 Task: Select the current location as San Jacinto Battleground State Historic Site, Texas, United States . Now zoom - , and verify the location . Hide zoom slider
Action: Mouse moved to (209, 58)
Screenshot: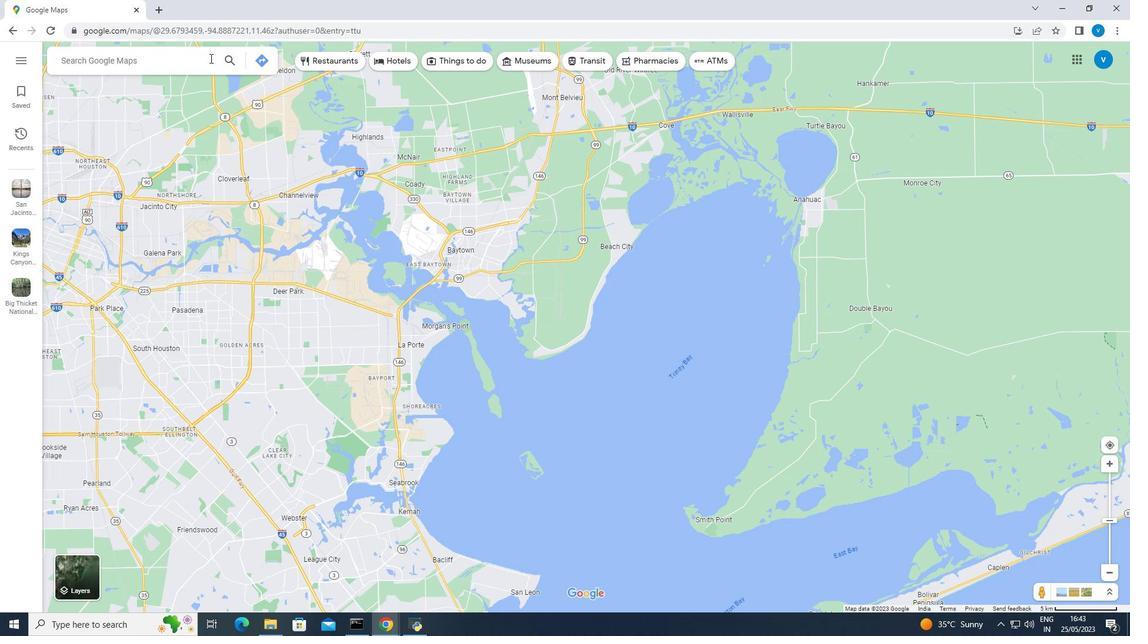 
Action: Mouse pressed left at (209, 58)
Screenshot: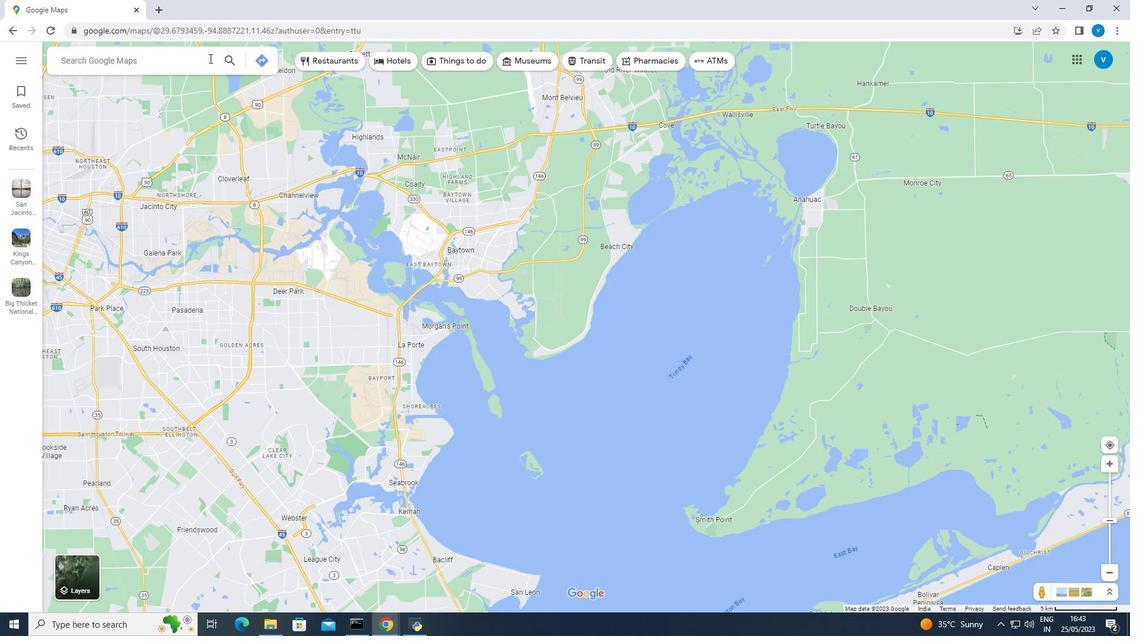 
Action: Key pressed <Key.shift>San<Key.space><Key.shift><Key.shift><Key.shift><Key.shift>Jacinto<Key.space><Key.shift><Key.shift>Battleground<Key.space><Key.shift><Key.shift>State<Key.space><Key.shift><Key.shift><Key.shift><Key.shift><Key.shift><Key.shift><Key.shift><Key.shift><Key.shift><Key.shift><Key.shift>Historic<Key.space><Key.shift>Site,<Key.space><Key.shift><Key.shift><Key.shift>Texas,<Key.space><Key.shift>United<Key.space><Key.shift><Key.shift><Key.shift><Key.shift><Key.shift>States<Key.enter>
Screenshot: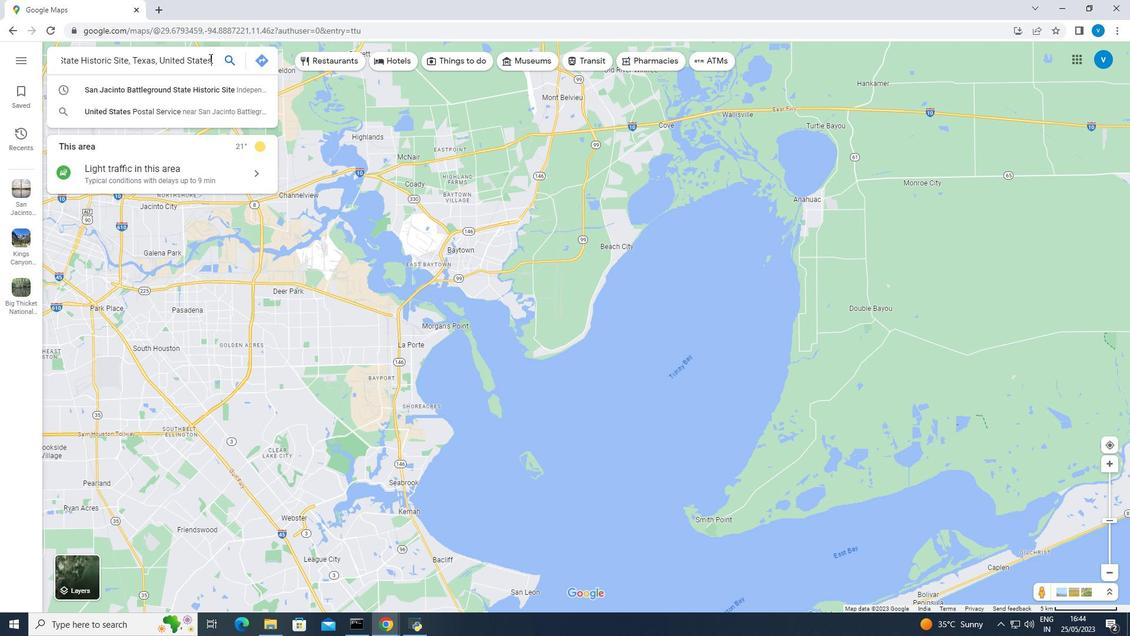 
Action: Mouse moved to (472, 257)
Screenshot: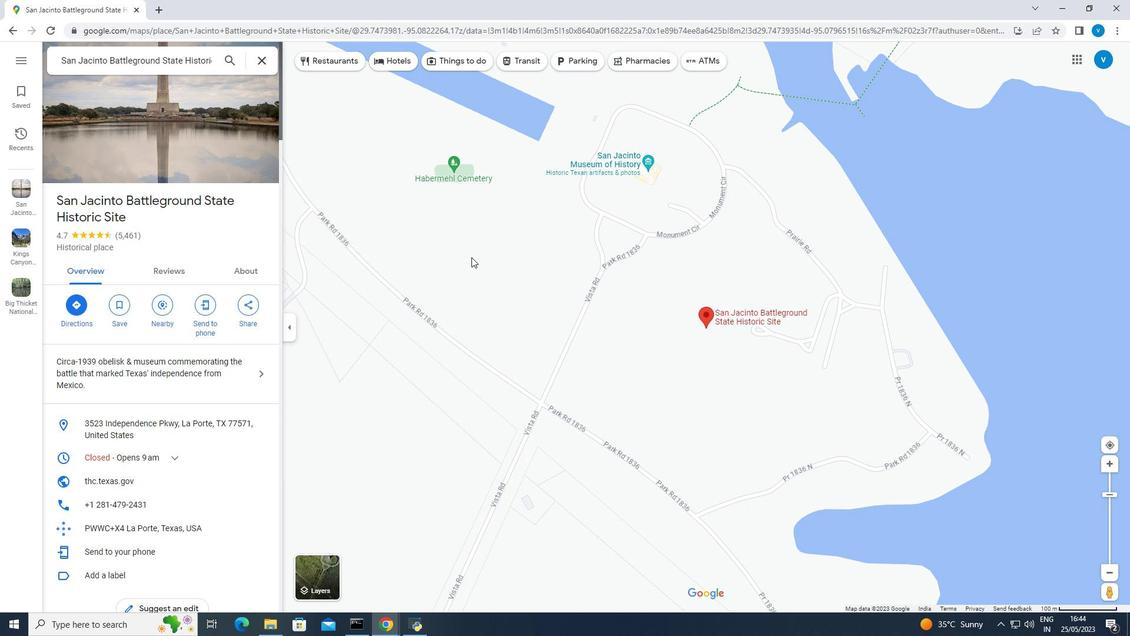 
Action: Mouse scrolled (472, 257) with delta (0, 0)
Screenshot: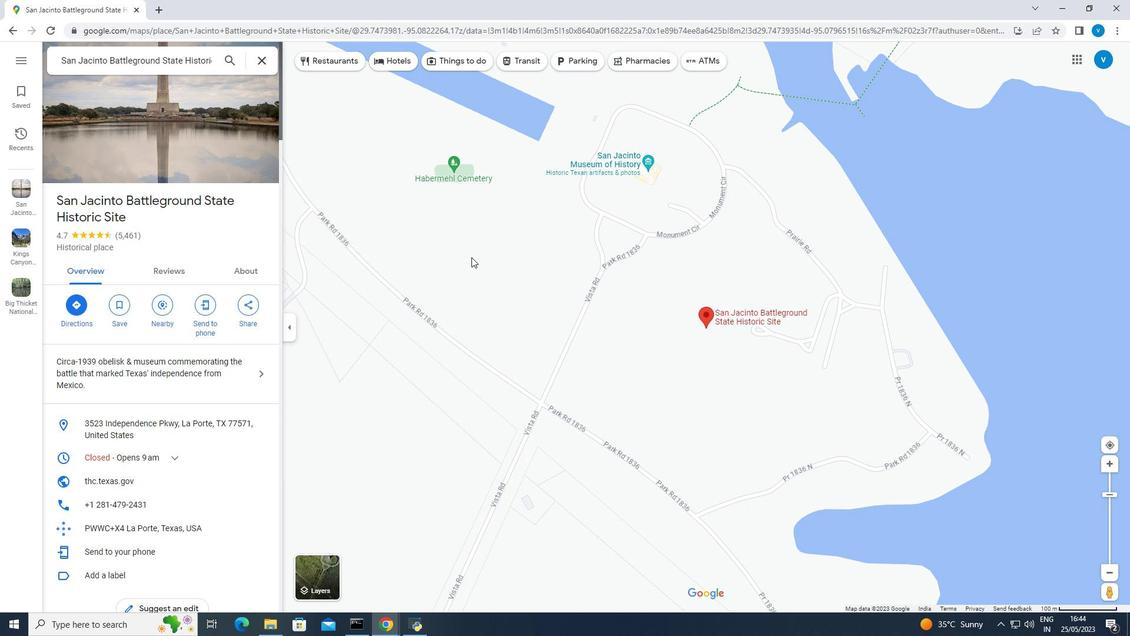 
Action: Mouse moved to (472, 258)
Screenshot: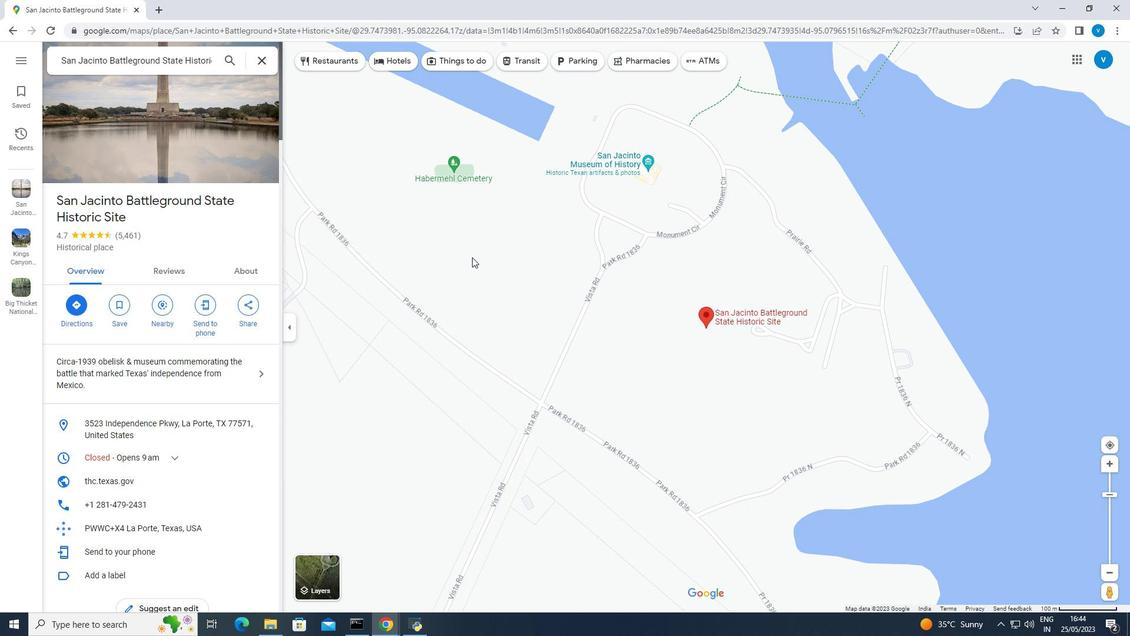 
Action: Mouse scrolled (472, 257) with delta (0, 0)
Screenshot: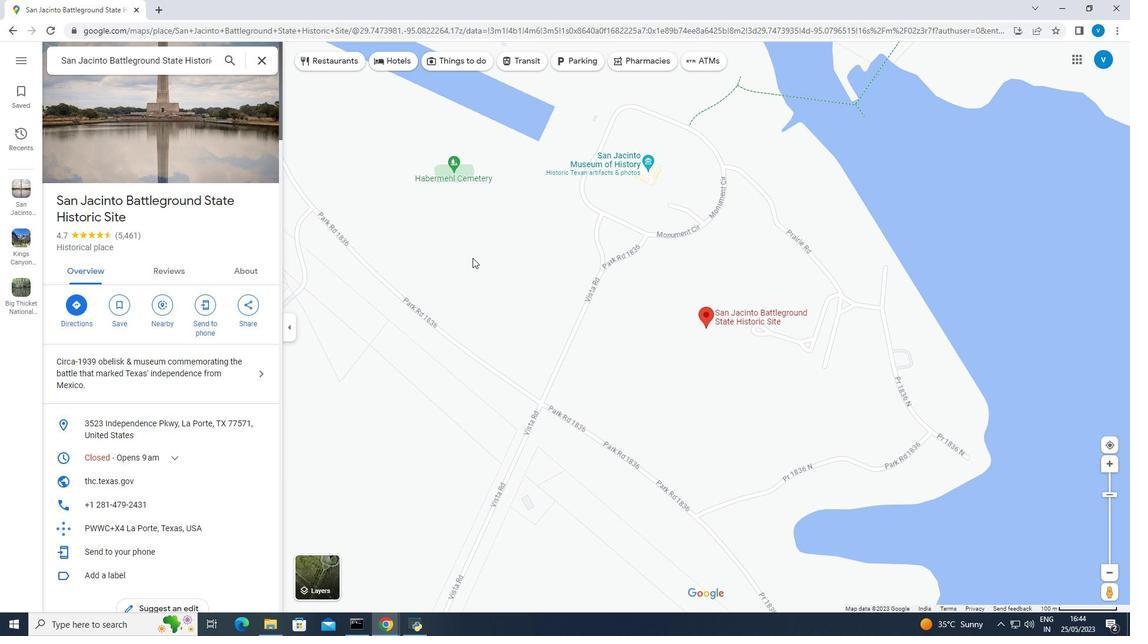 
Action: Mouse moved to (473, 258)
Screenshot: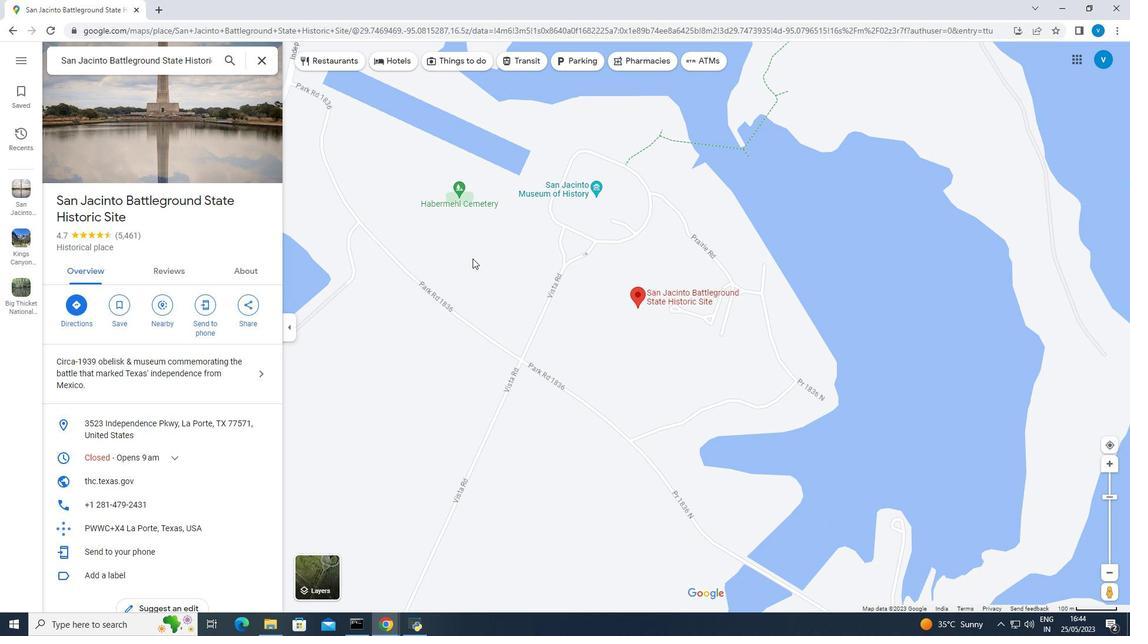 
Action: Mouse scrolled (473, 257) with delta (0, 0)
Screenshot: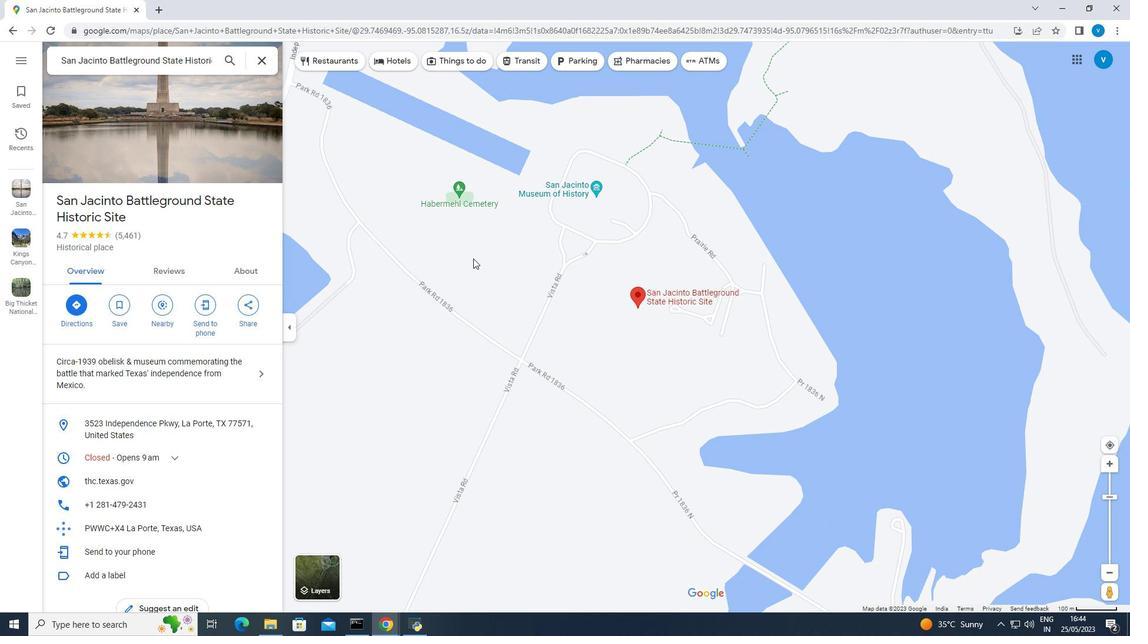 
Action: Mouse scrolled (473, 257) with delta (0, 0)
Screenshot: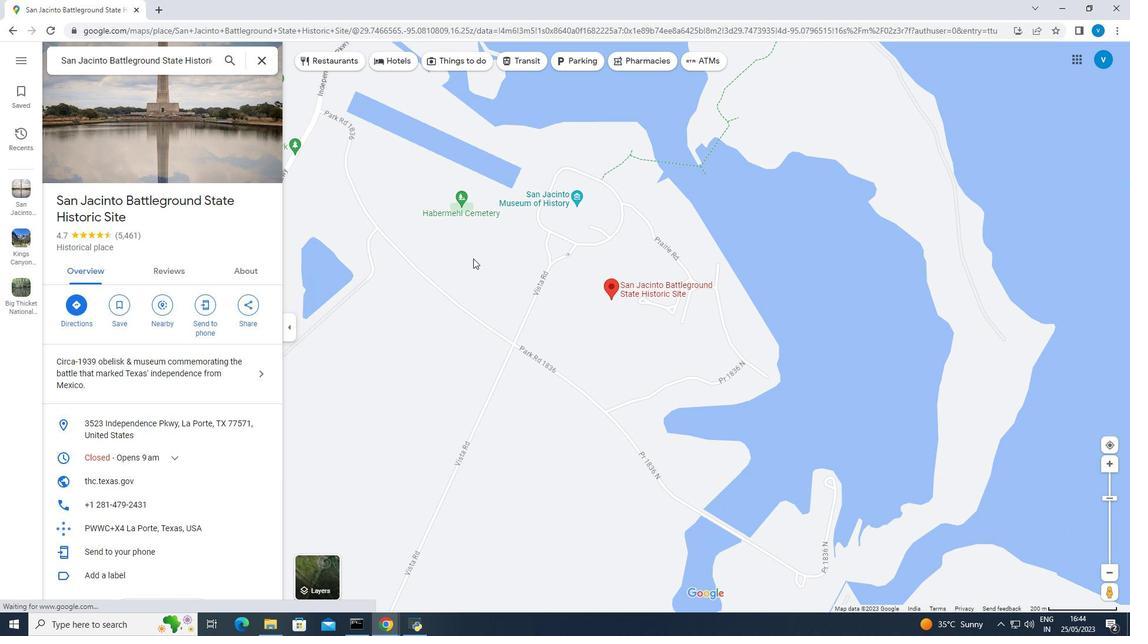 
Action: Mouse moved to (473, 259)
Screenshot: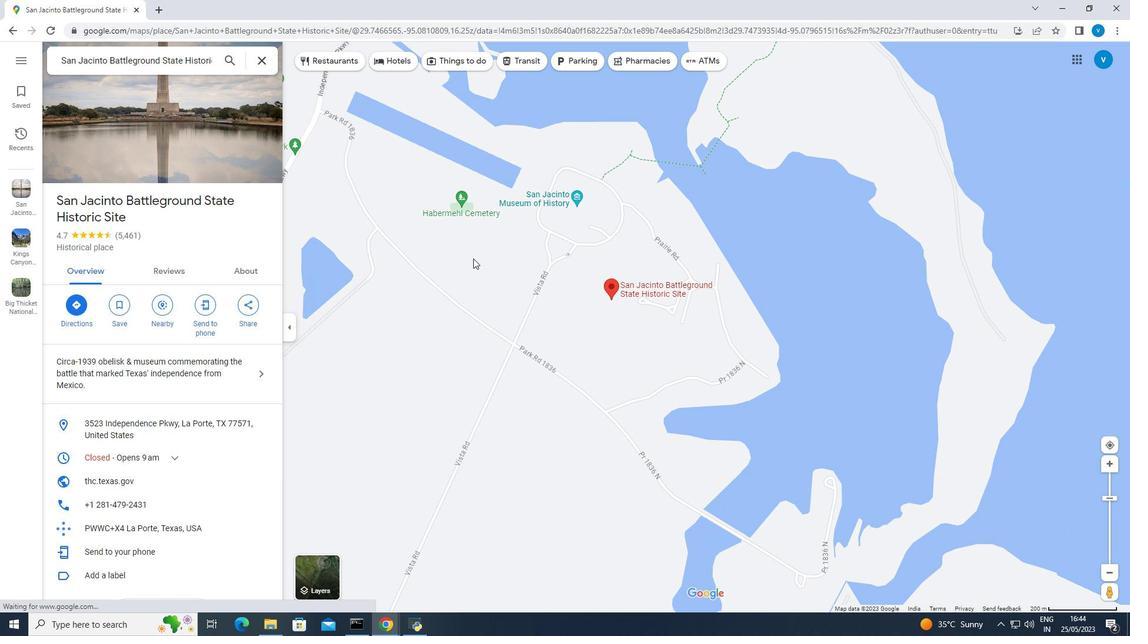 
Action: Mouse scrolled (473, 258) with delta (0, 0)
Screenshot: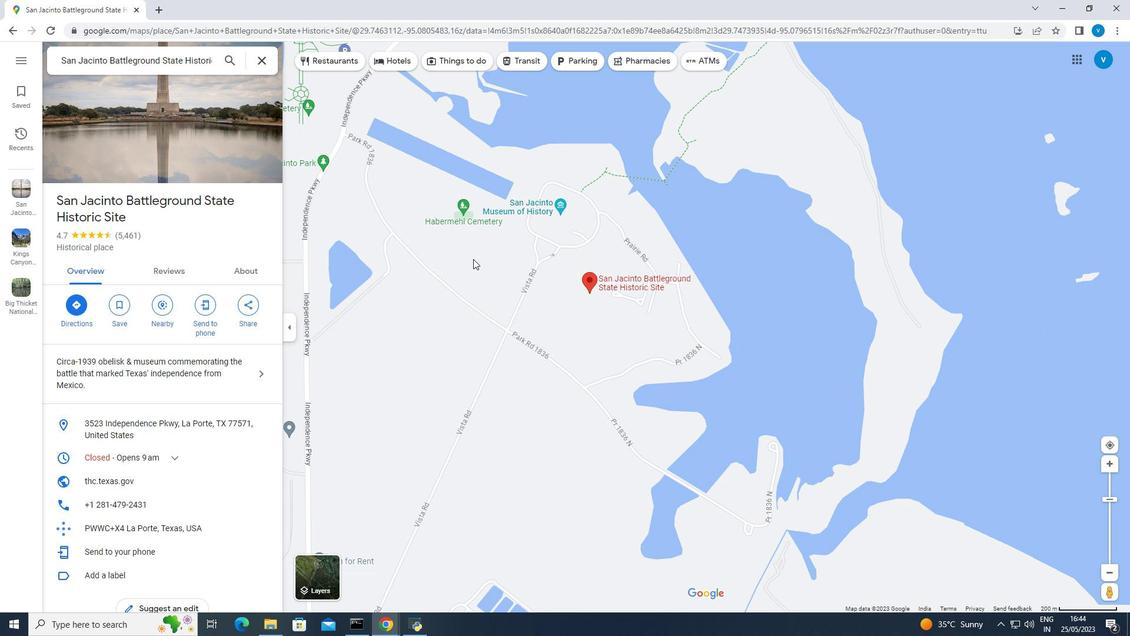 
Action: Mouse moved to (473, 260)
Screenshot: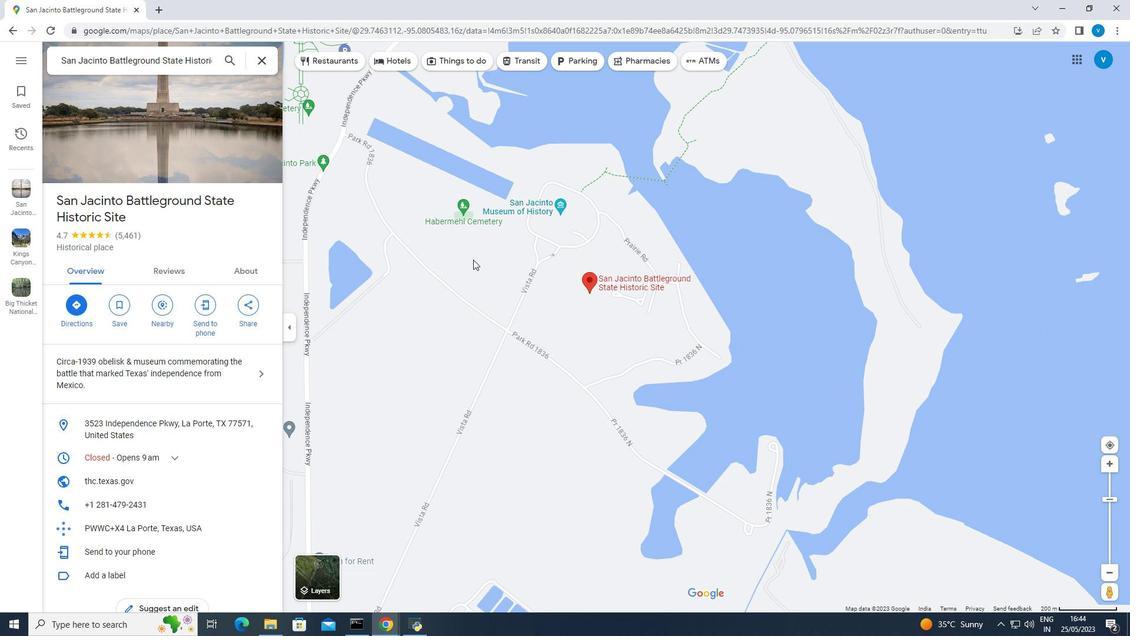 
Action: Mouse scrolled (473, 259) with delta (0, 0)
Screenshot: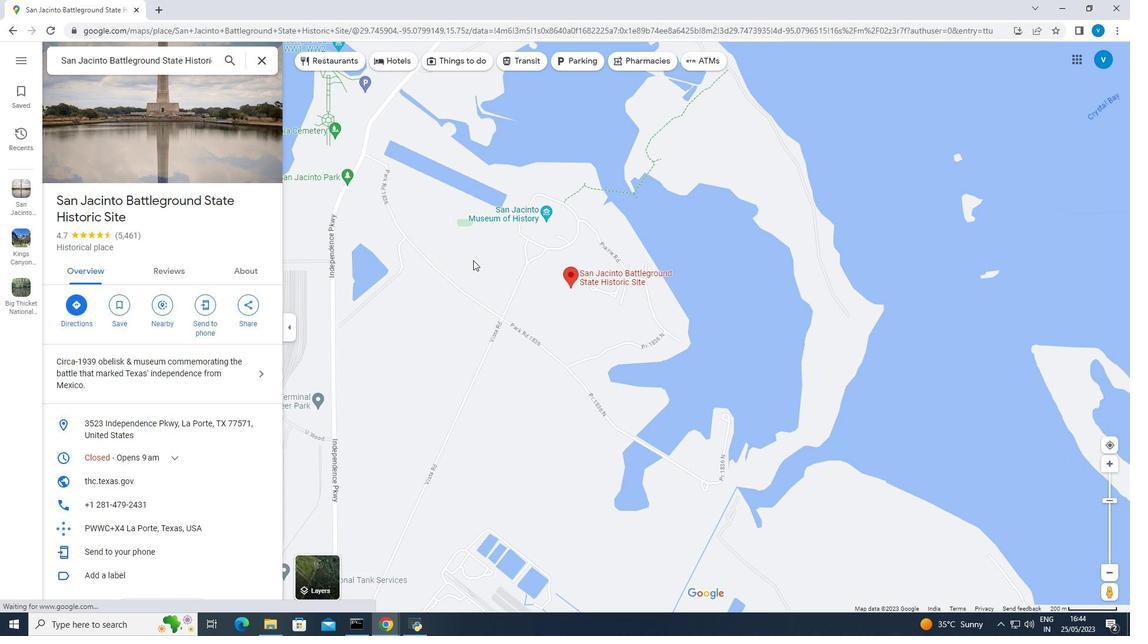 
Action: Mouse moved to (473, 260)
Screenshot: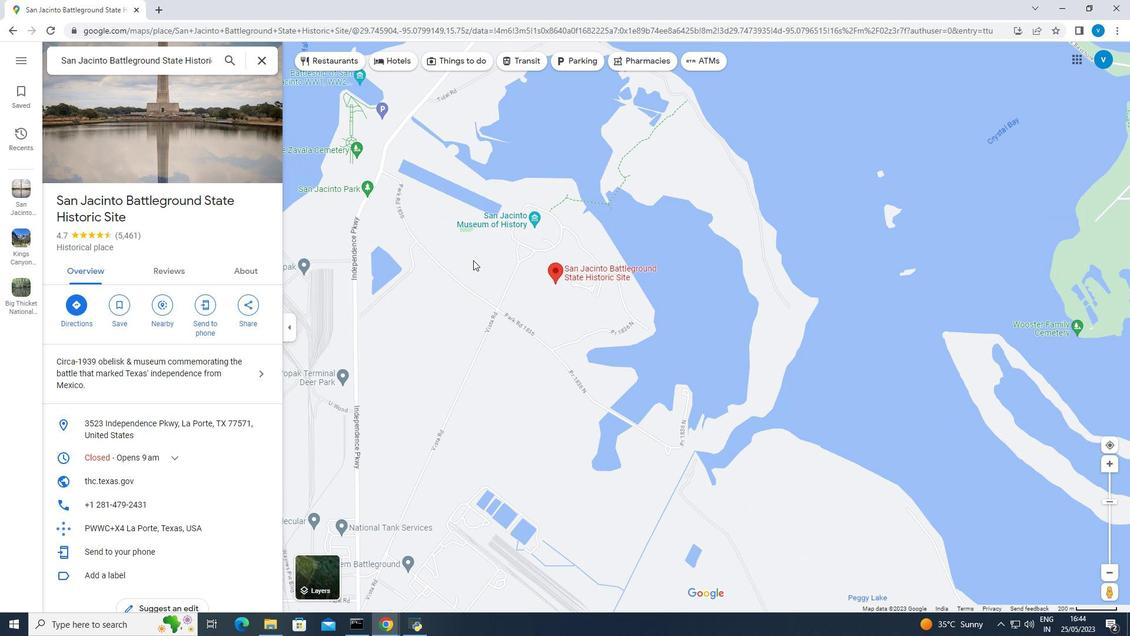 
Action: Mouse scrolled (473, 259) with delta (0, 0)
Screenshot: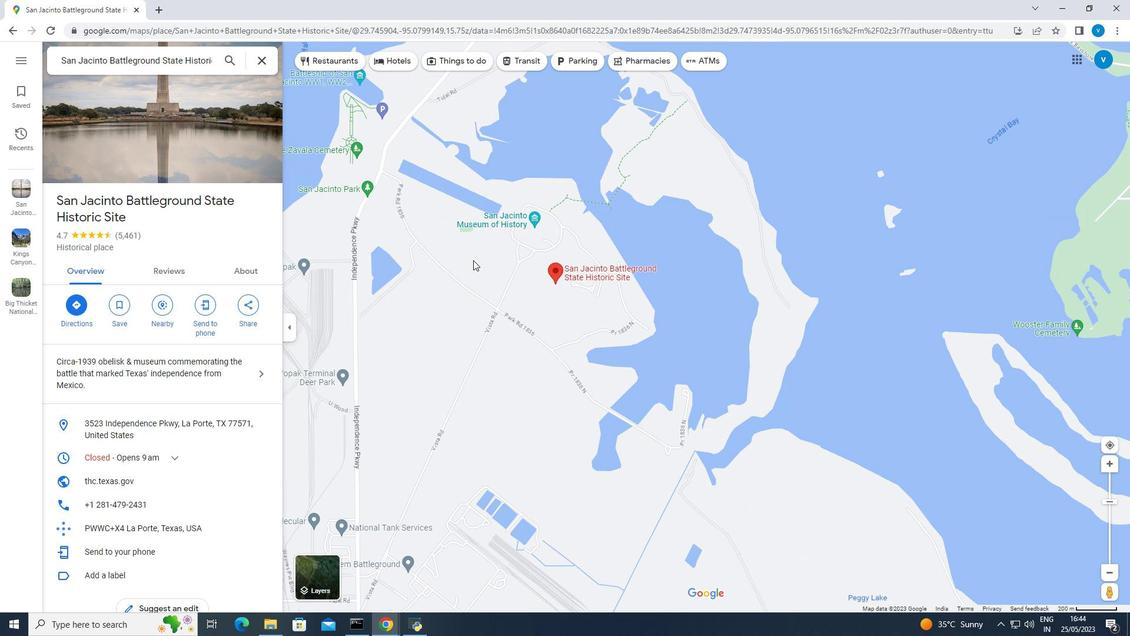 
Action: Mouse scrolled (473, 259) with delta (0, 0)
Screenshot: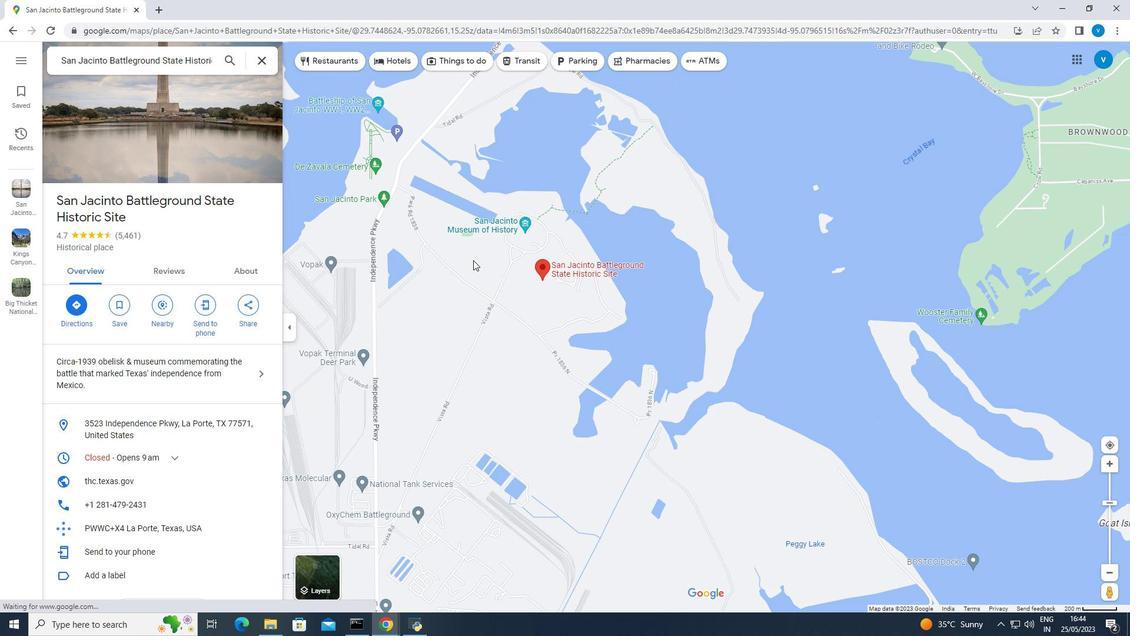
Action: Mouse moved to (605, 304)
Screenshot: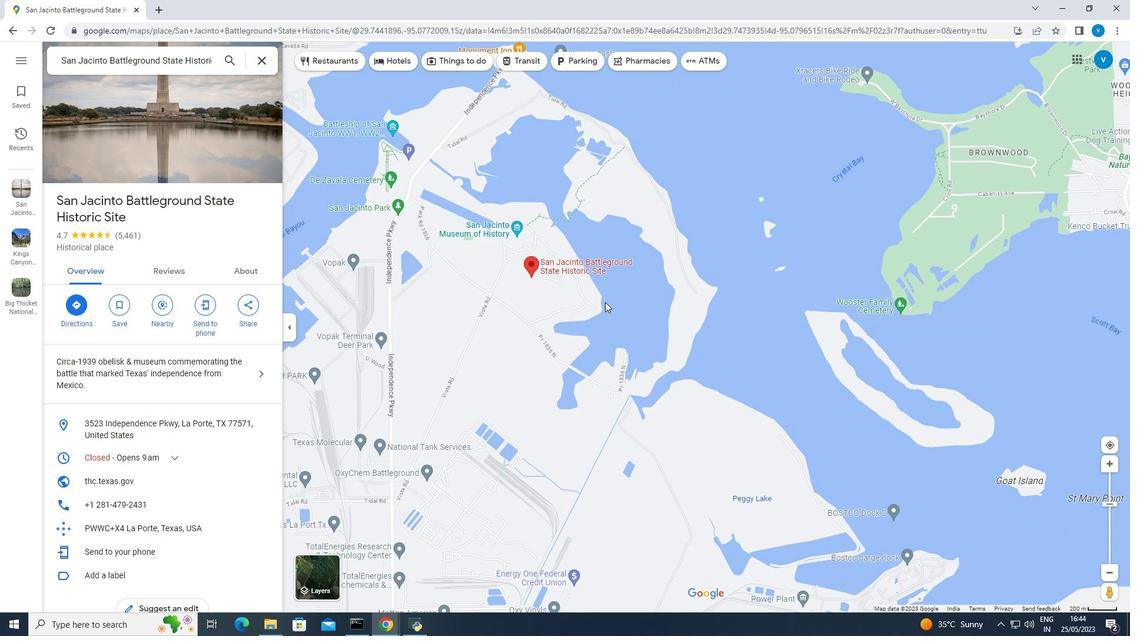 
Action: Mouse scrolled (605, 303) with delta (0, 0)
Screenshot: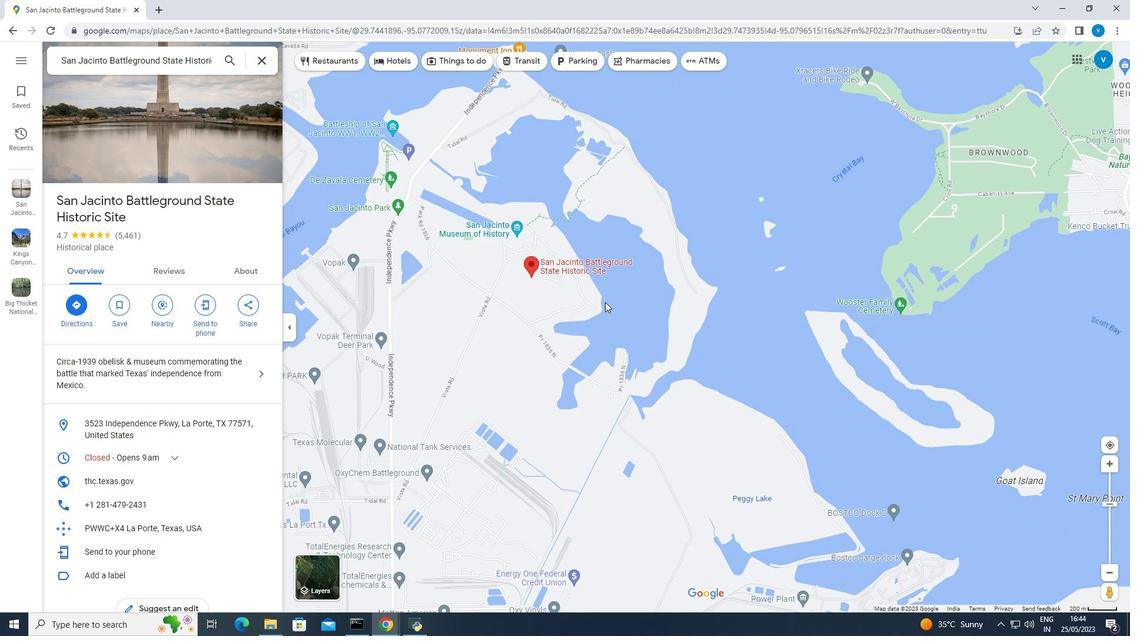 
Action: Mouse moved to (606, 305)
Screenshot: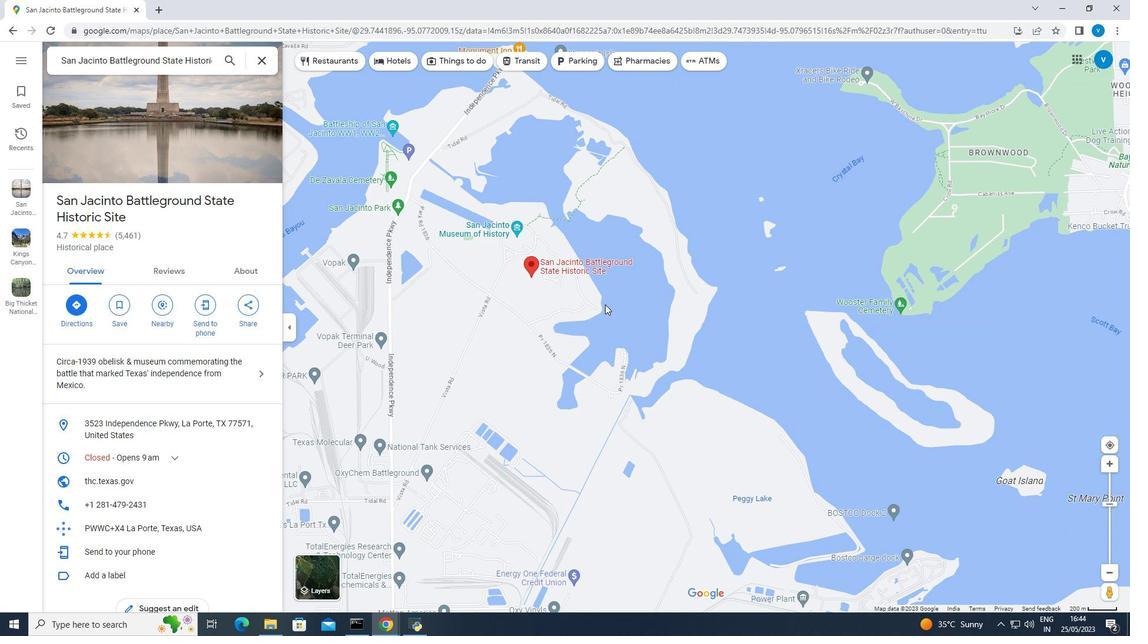 
Action: Mouse scrolled (606, 305) with delta (0, 0)
Screenshot: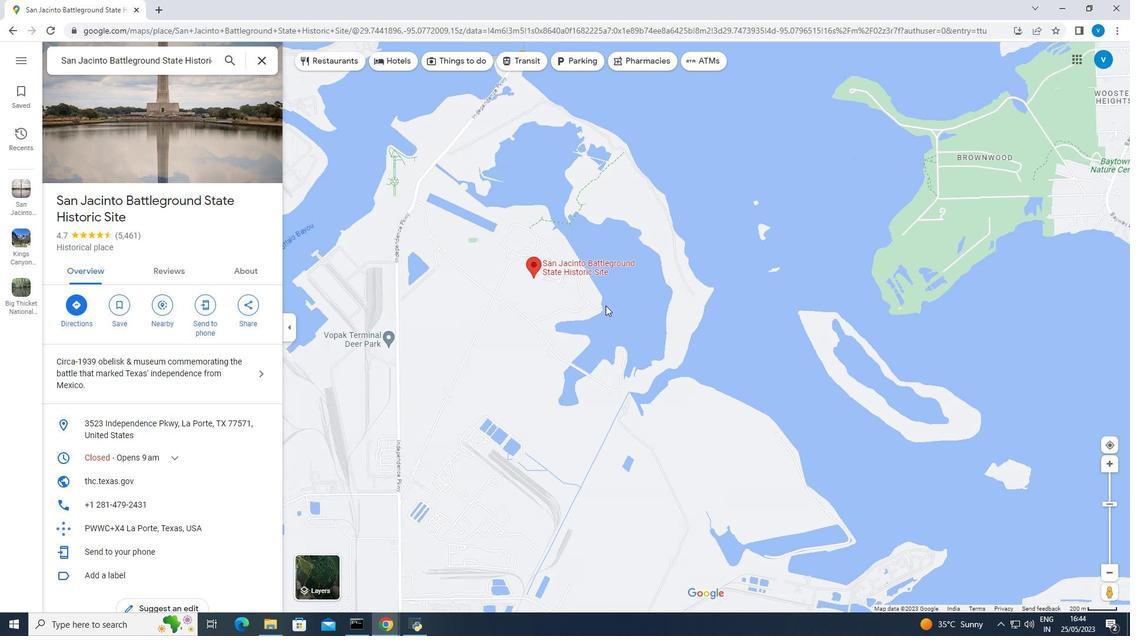 
Action: Mouse moved to (606, 306)
Screenshot: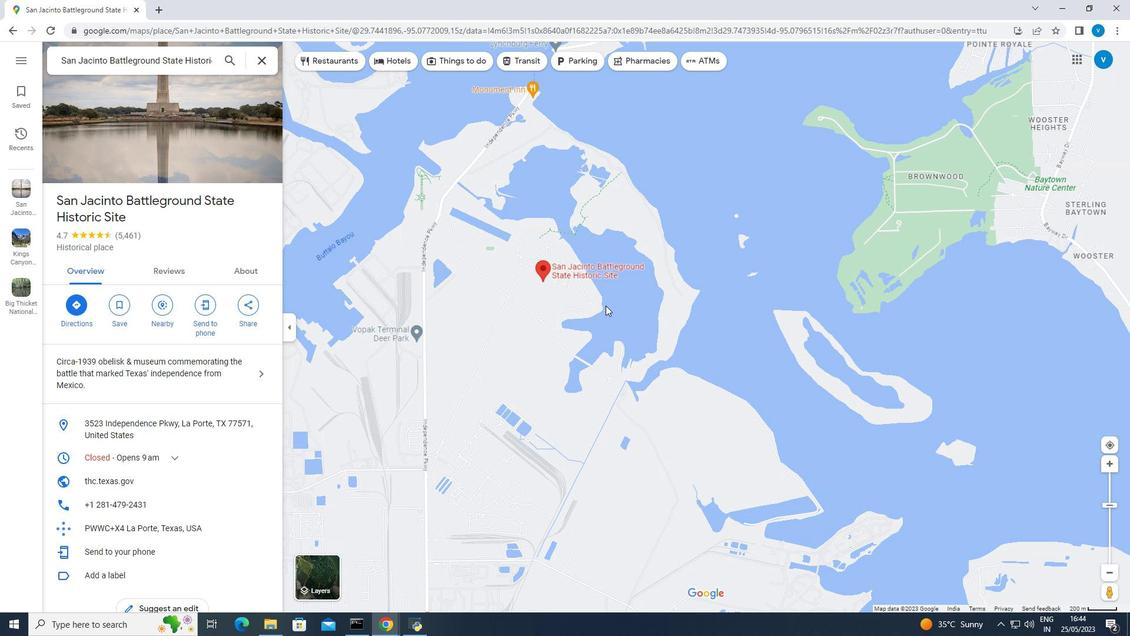 
Action: Mouse scrolled (606, 305) with delta (0, 0)
Screenshot: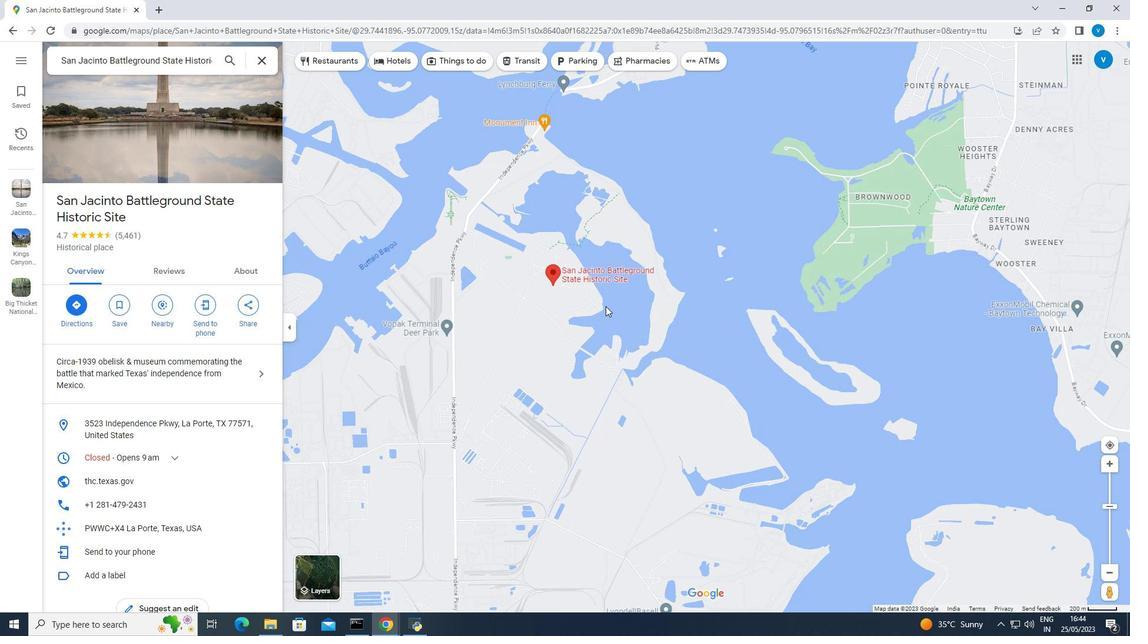 
Action: Mouse moved to (1108, 568)
Screenshot: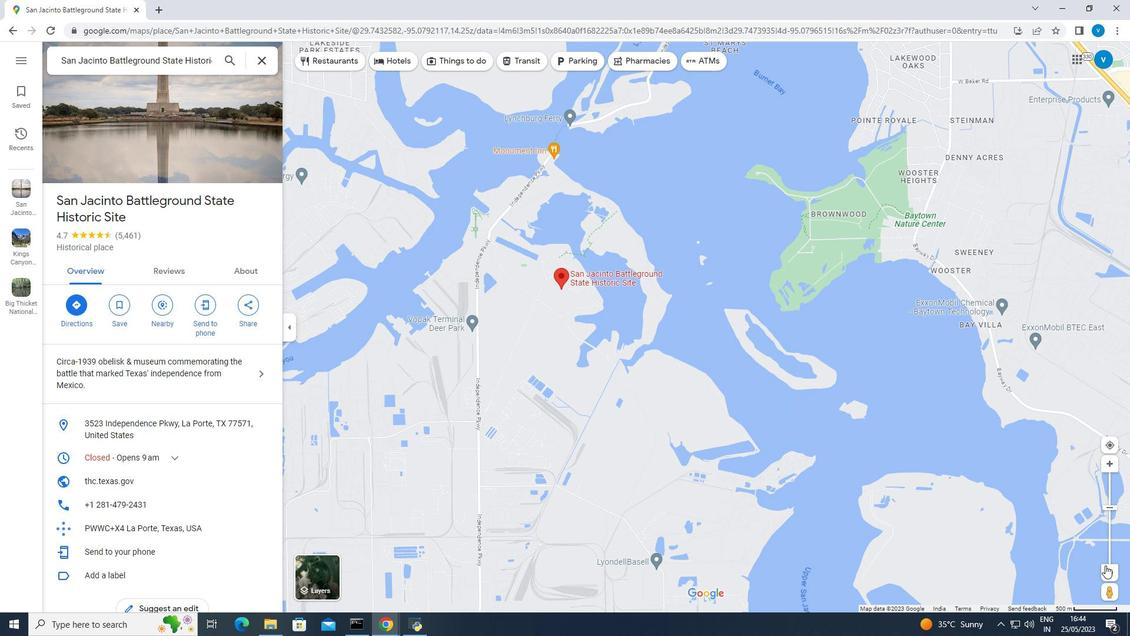 
Action: Mouse pressed left at (1108, 568)
Screenshot: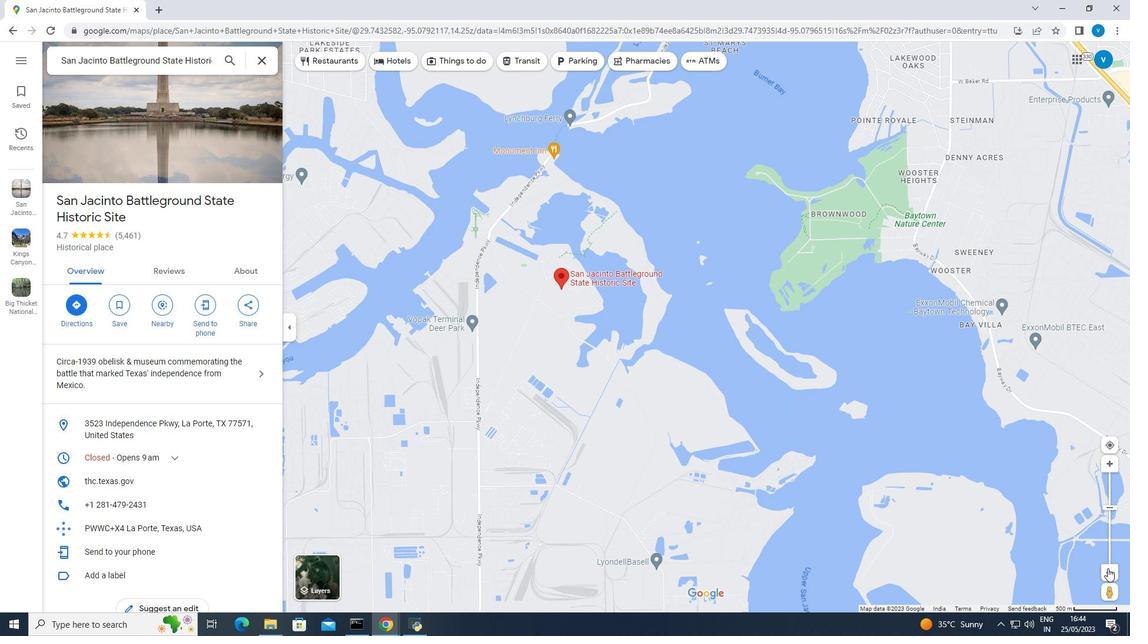 
Action: Mouse pressed left at (1108, 568)
Screenshot: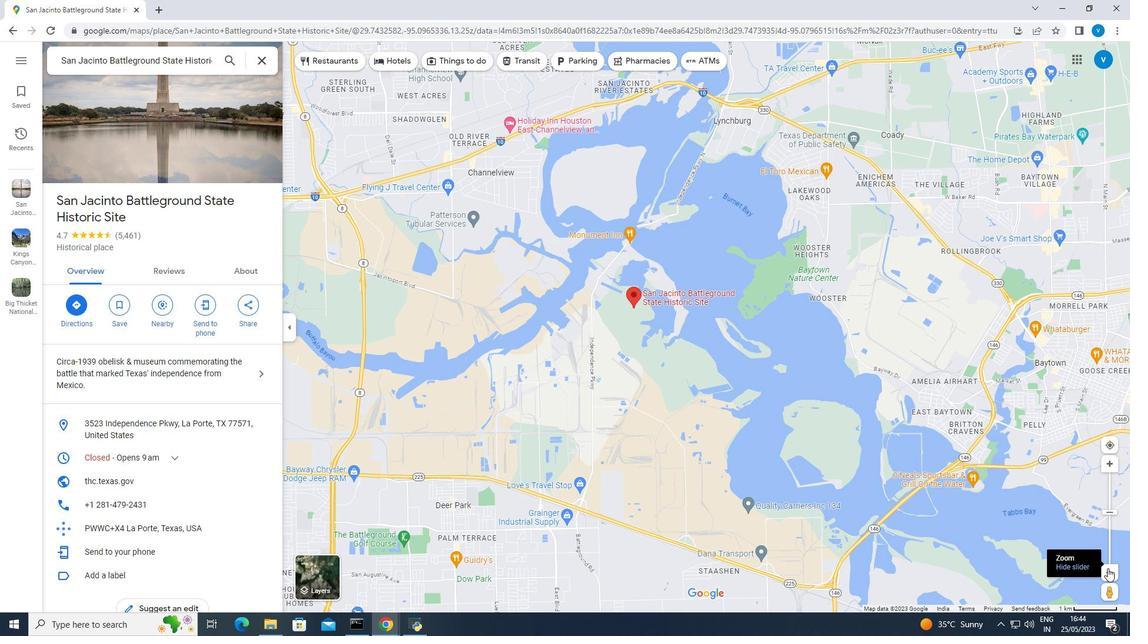 
Action: Mouse pressed left at (1108, 568)
Screenshot: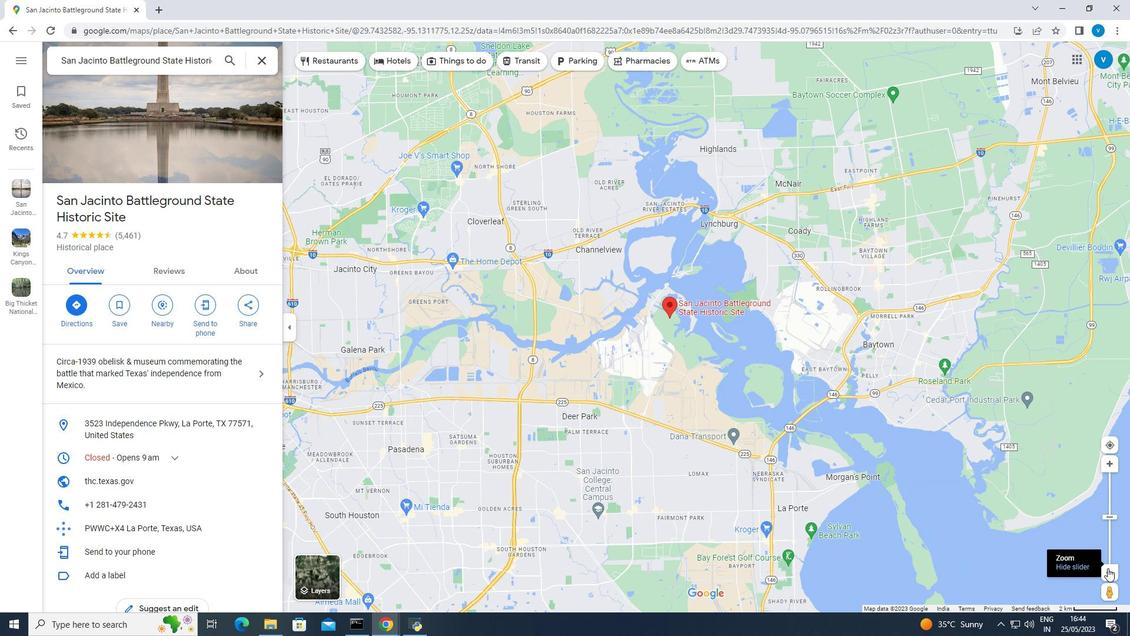 
Action: Mouse moved to (692, 311)
Screenshot: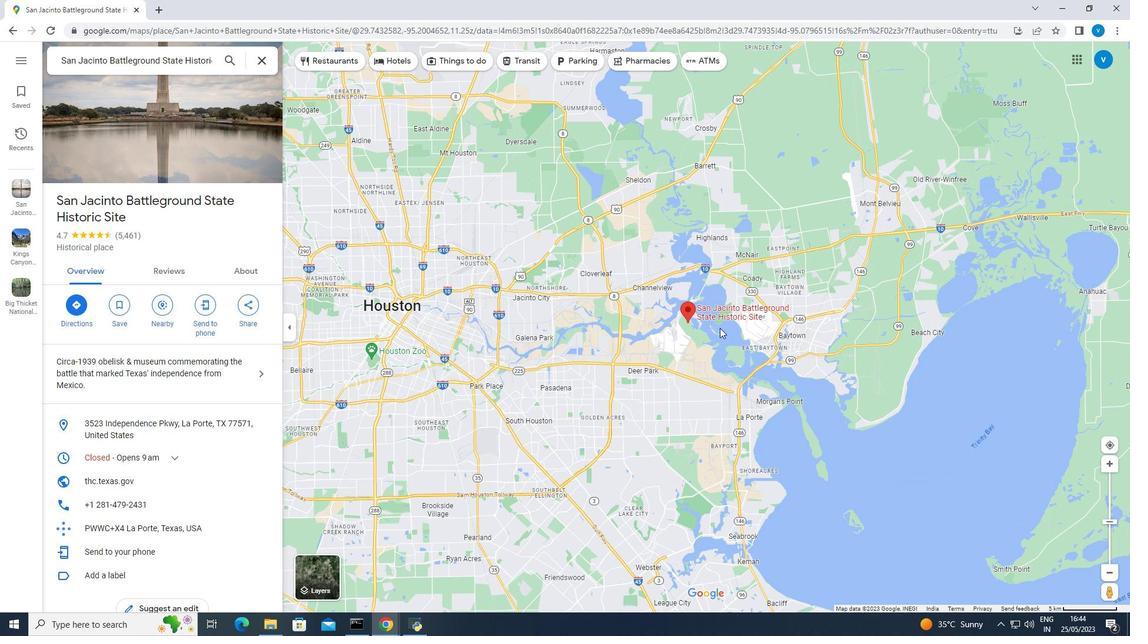 
Action: Mouse pressed left at (692, 311)
Screenshot: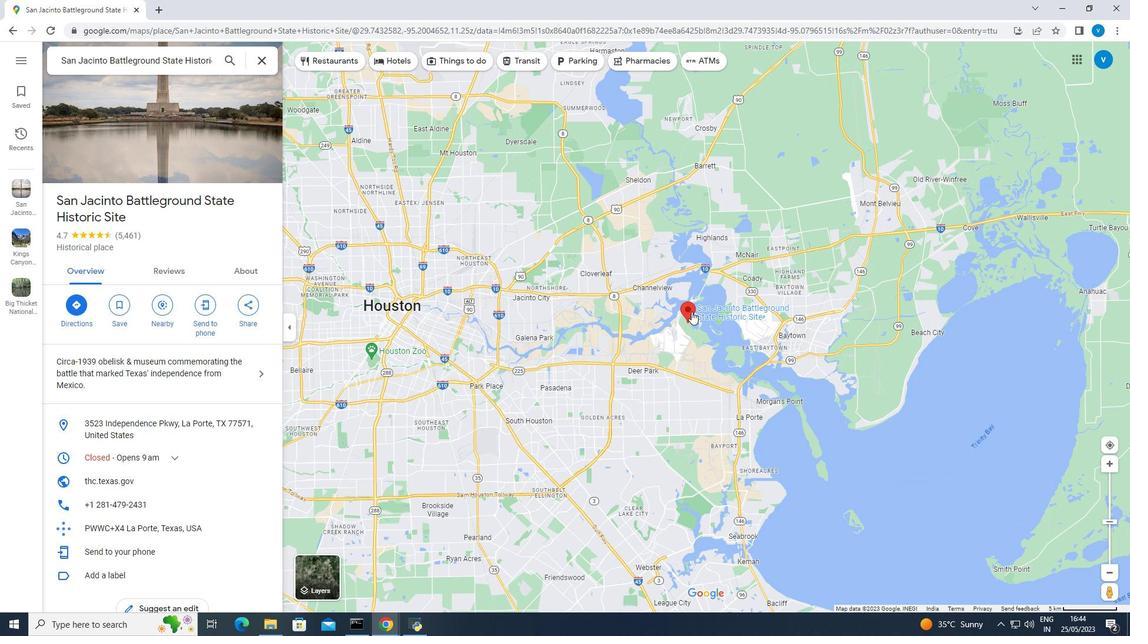 
Action: Mouse pressed left at (692, 311)
Screenshot: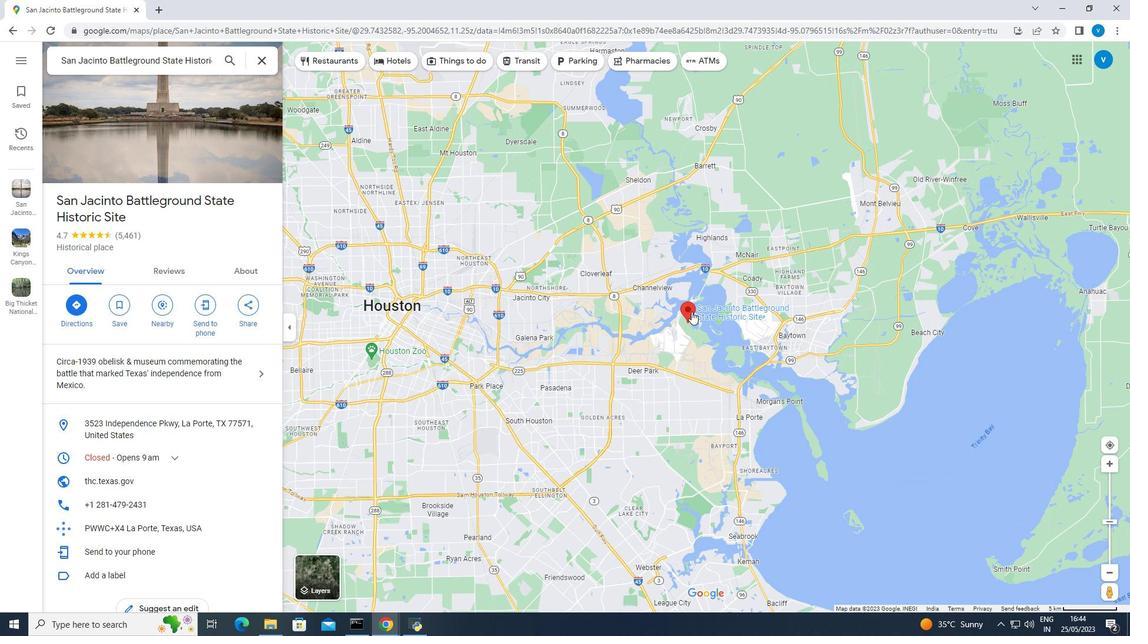 
Action: Mouse moved to (196, 132)
Screenshot: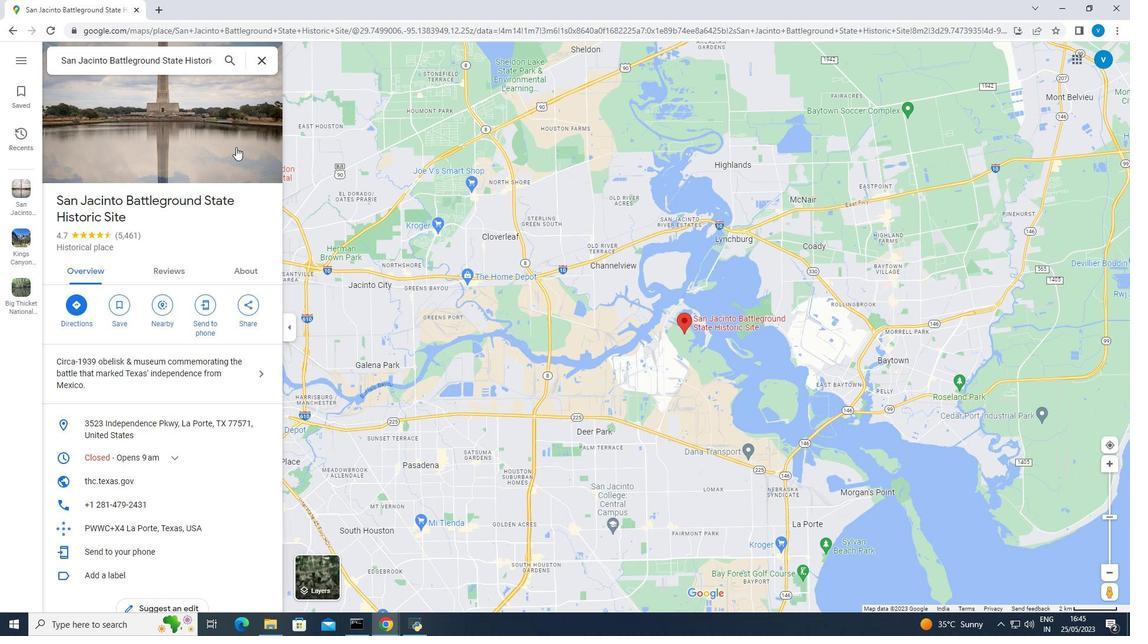 
Action: Mouse pressed left at (196, 132)
Screenshot: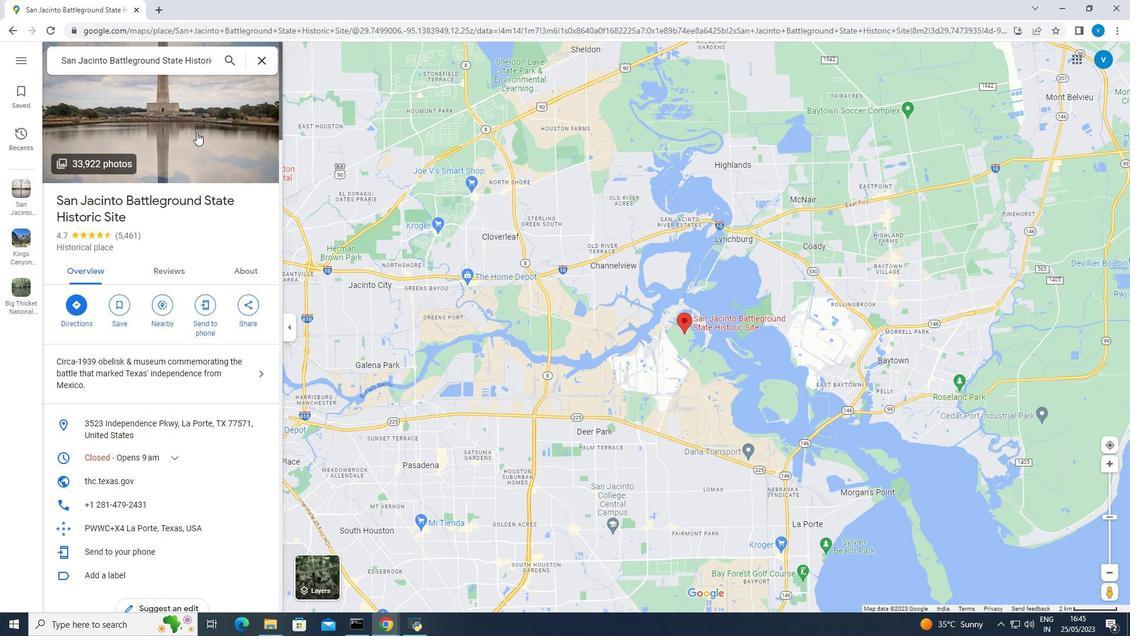 
Action: Mouse pressed left at (196, 132)
Screenshot: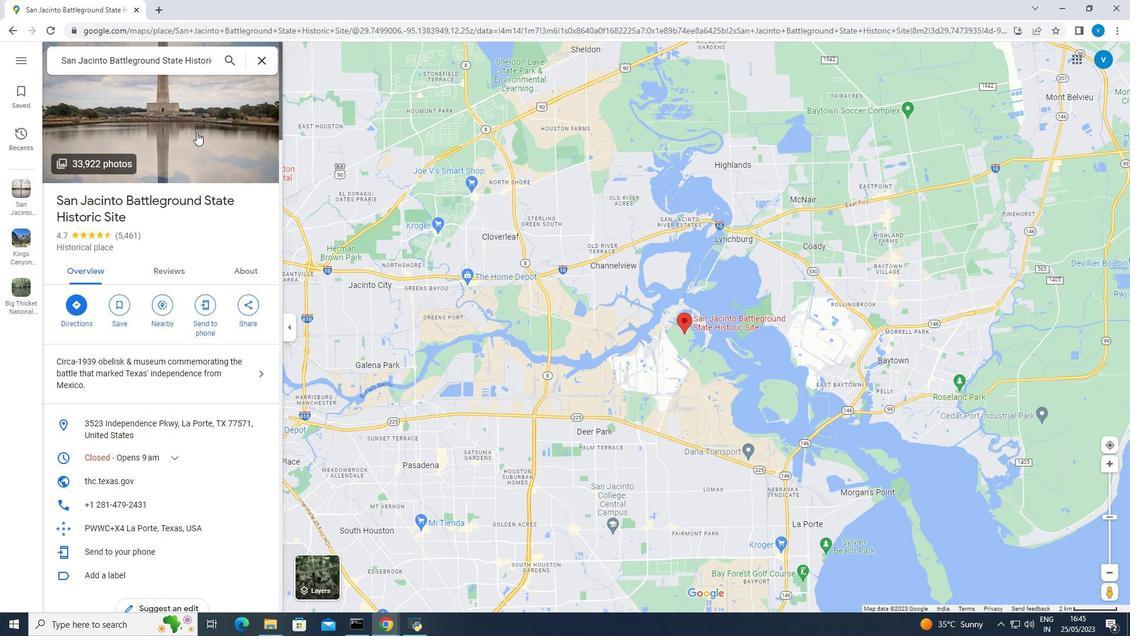 
Action: Mouse moved to (728, 524)
Screenshot: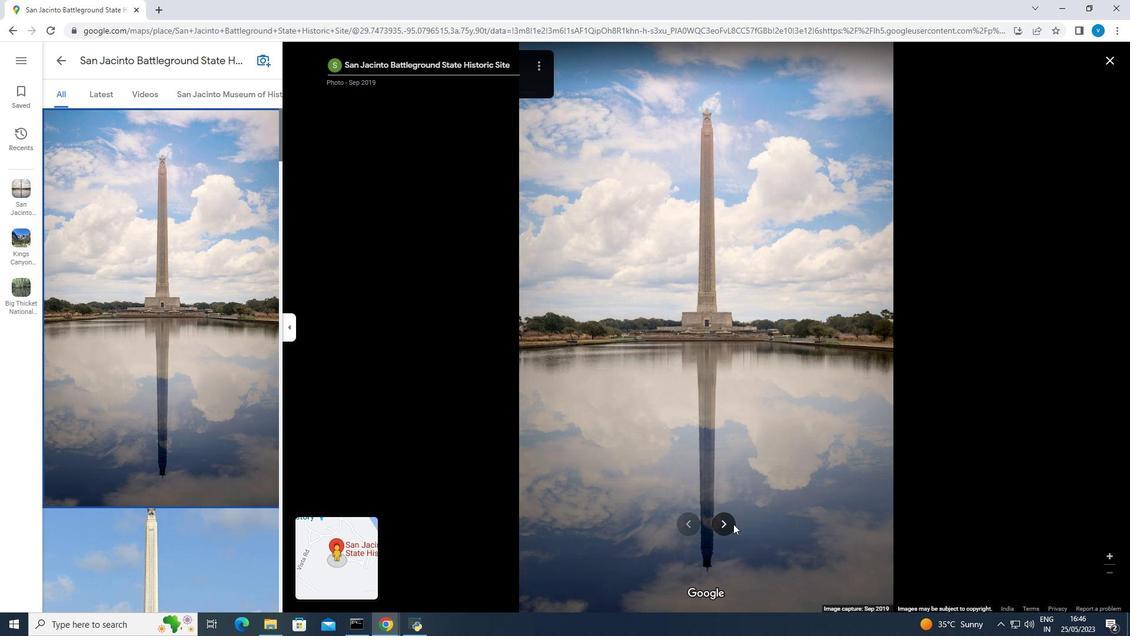 
Action: Mouse pressed left at (728, 524)
Screenshot: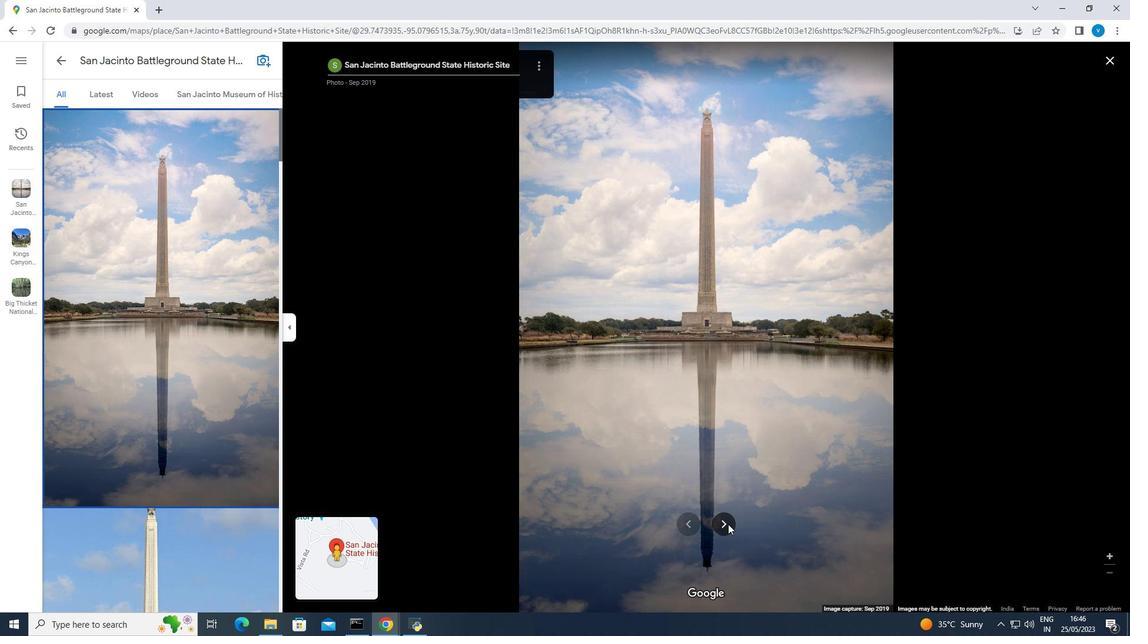 
Action: Mouse pressed left at (728, 524)
Screenshot: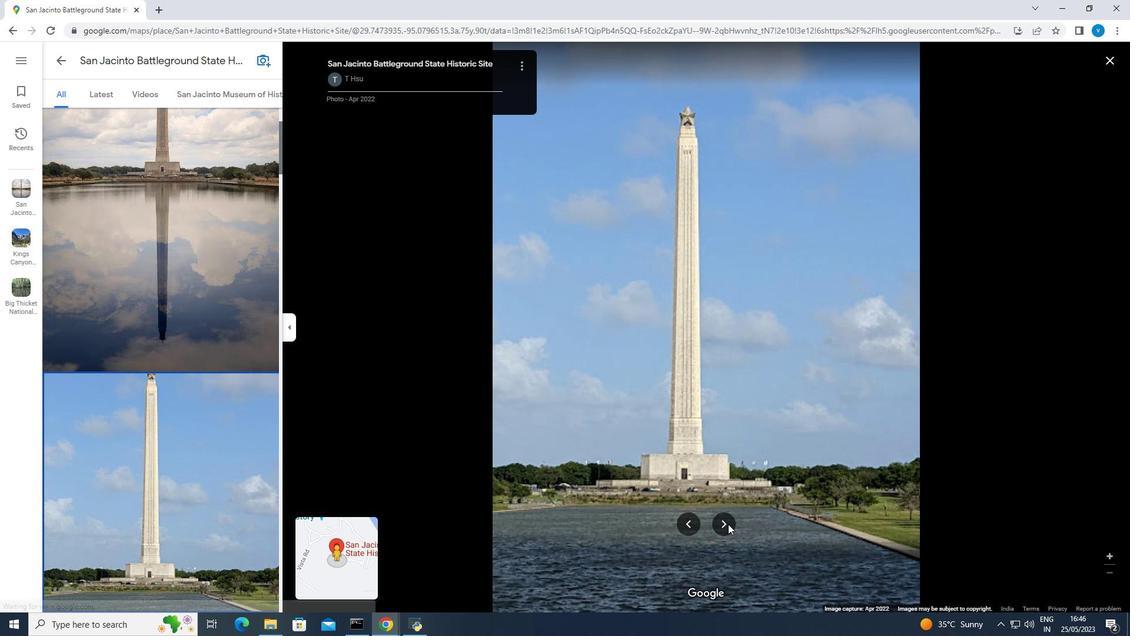 
Action: Mouse pressed left at (728, 524)
Screenshot: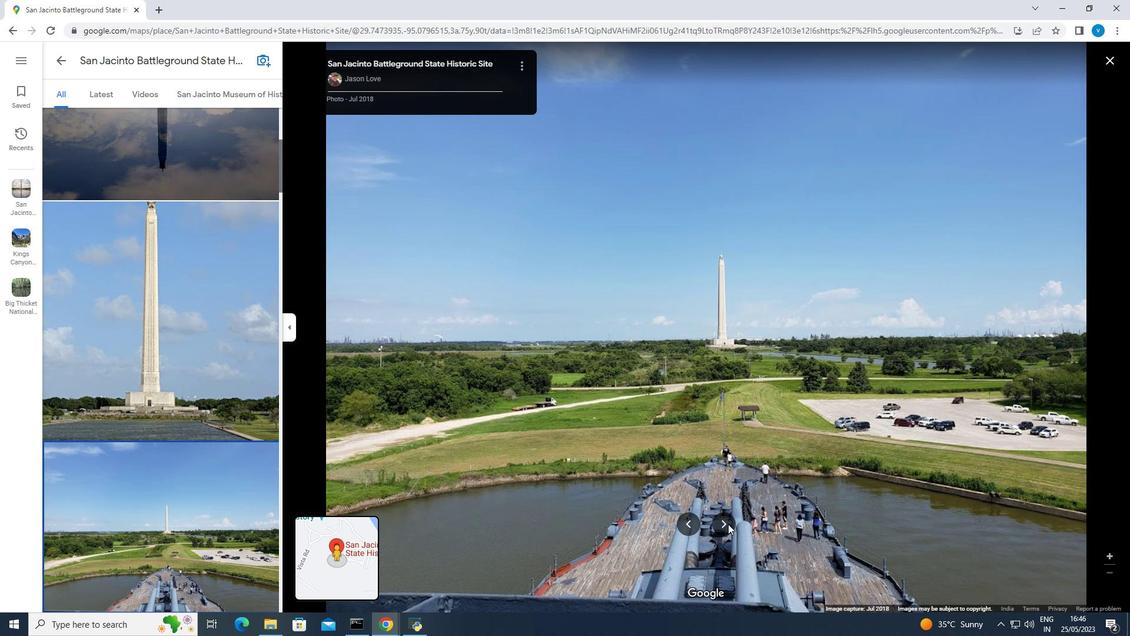 
Action: Mouse moved to (718, 526)
Screenshot: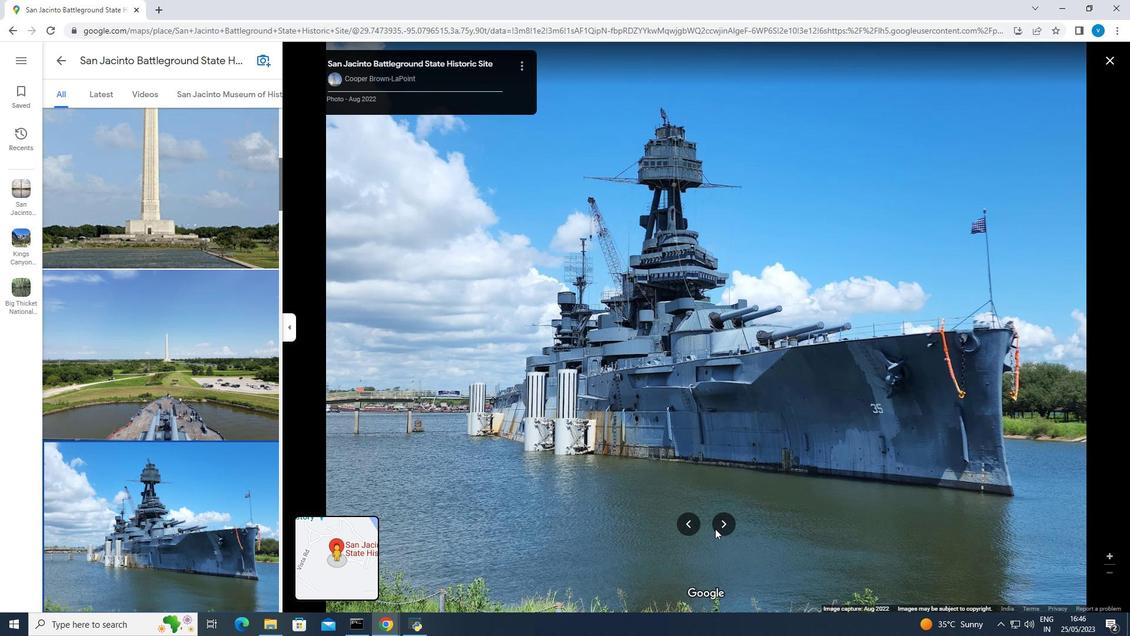
Action: Mouse pressed left at (718, 526)
Screenshot: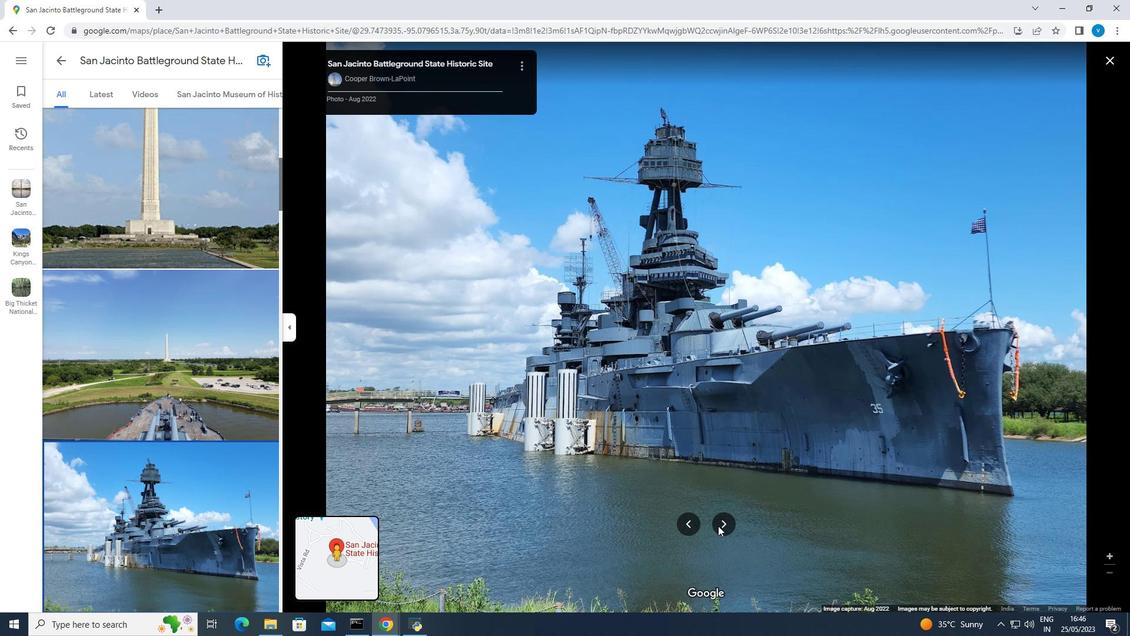 
Action: Mouse moved to (719, 513)
Screenshot: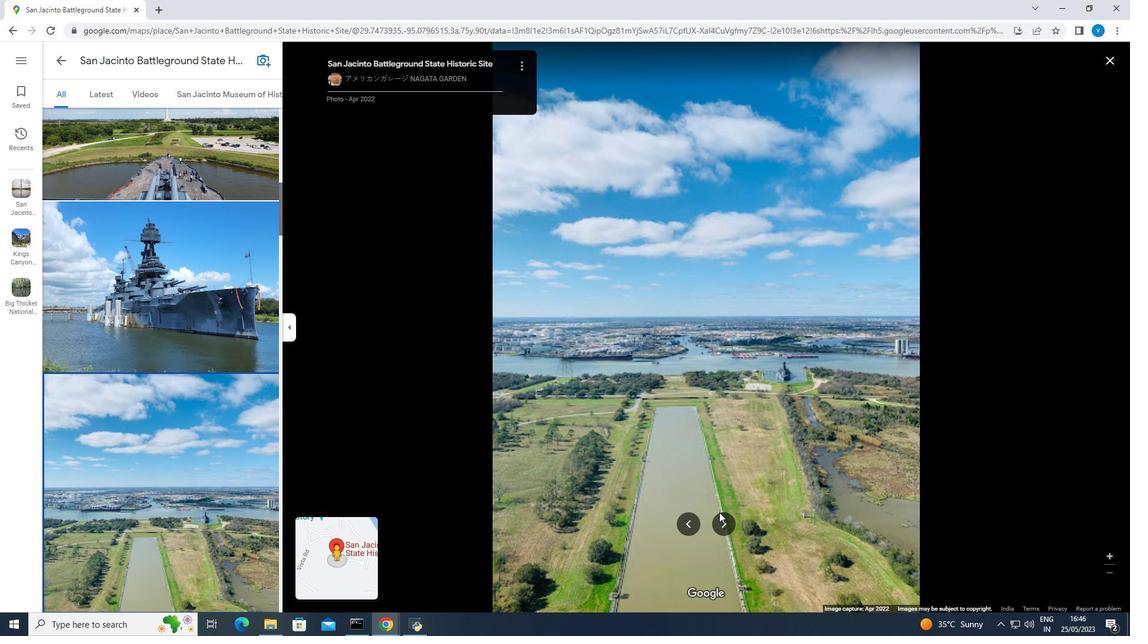 
Action: Mouse pressed left at (719, 513)
Screenshot: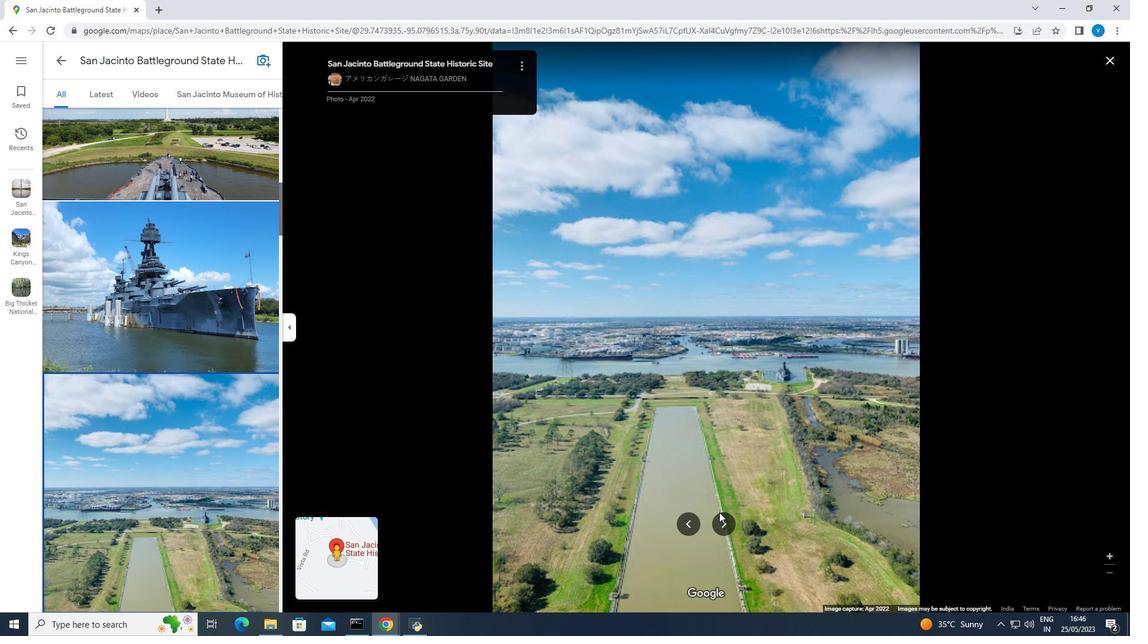 
Action: Mouse pressed left at (719, 513)
Screenshot: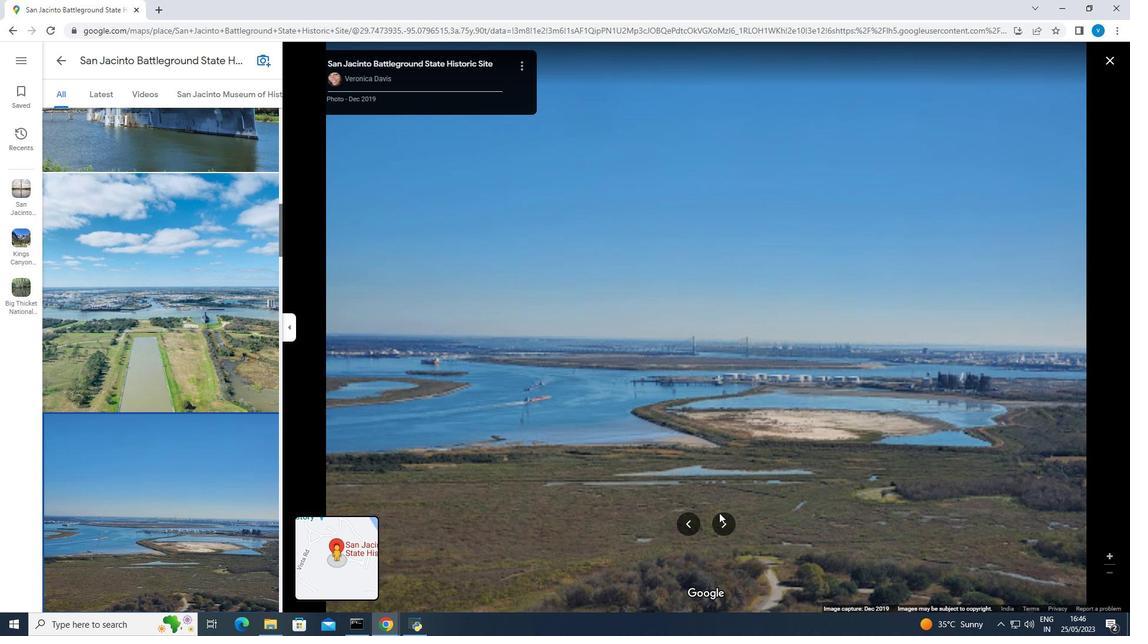 
Action: Mouse pressed left at (719, 513)
Screenshot: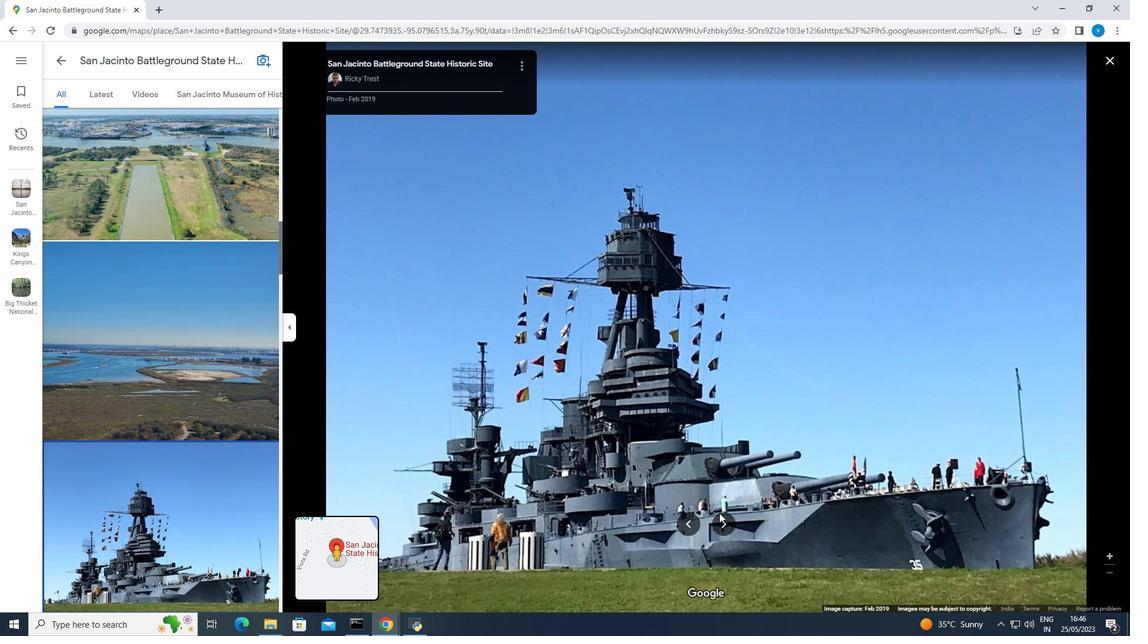 
Action: Mouse moved to (723, 521)
Screenshot: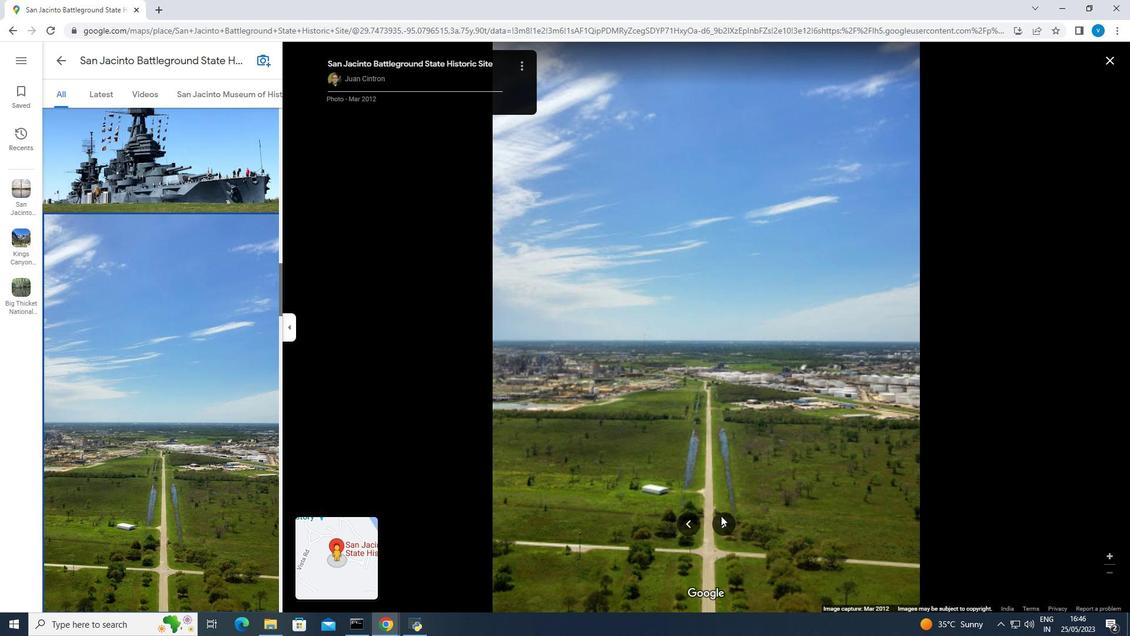 
Action: Mouse pressed left at (723, 521)
Screenshot: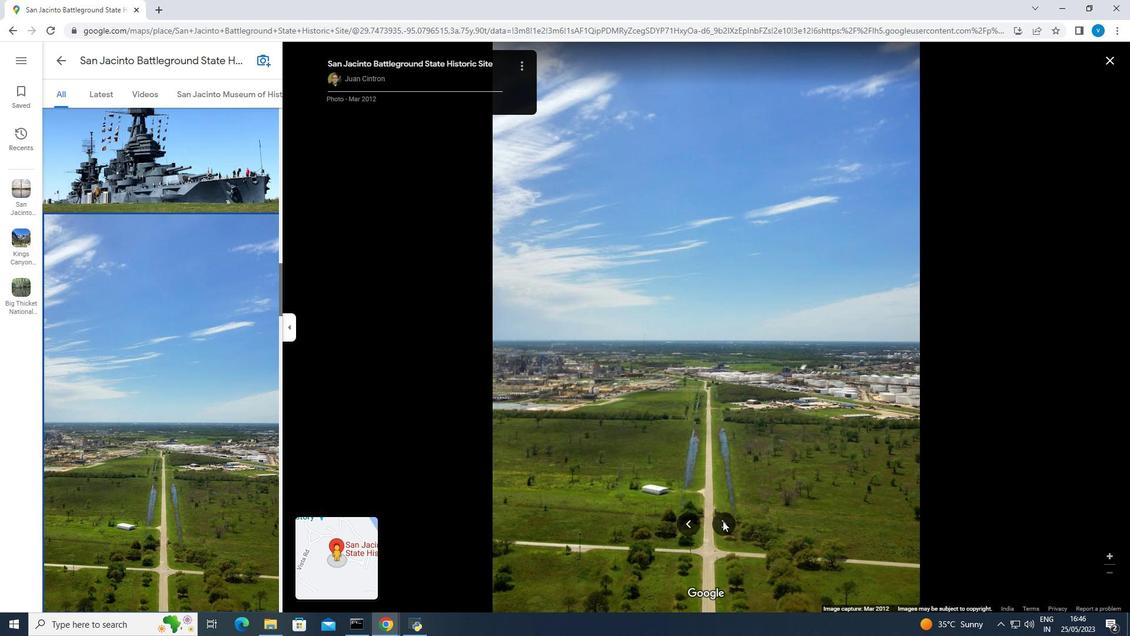 
Action: Mouse pressed left at (723, 521)
Screenshot: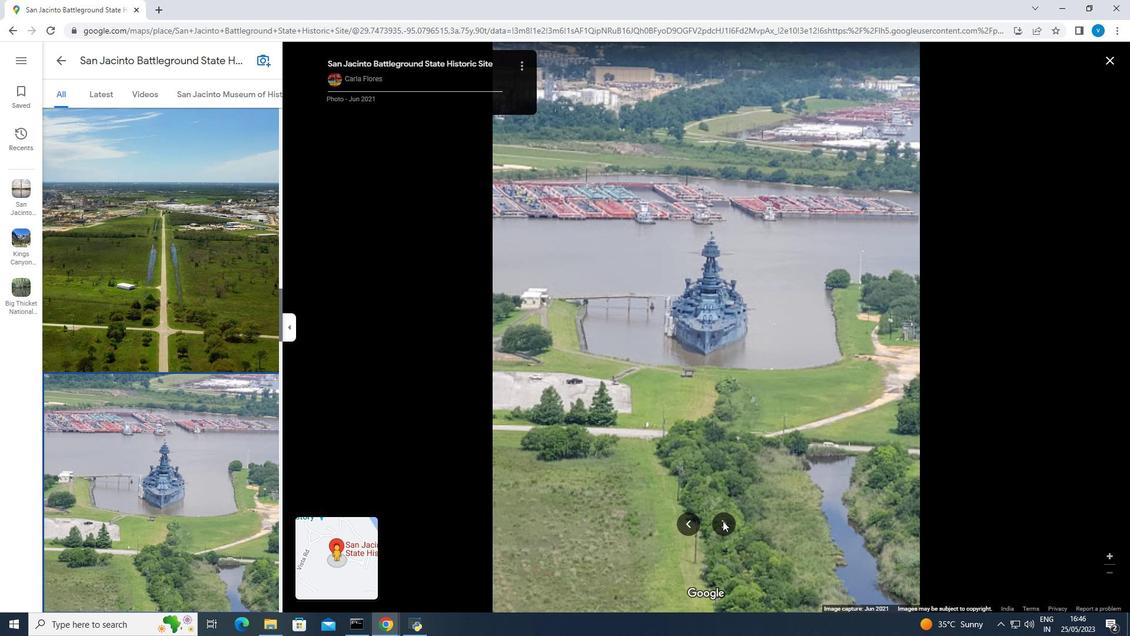 
Action: Mouse moved to (1112, 61)
Screenshot: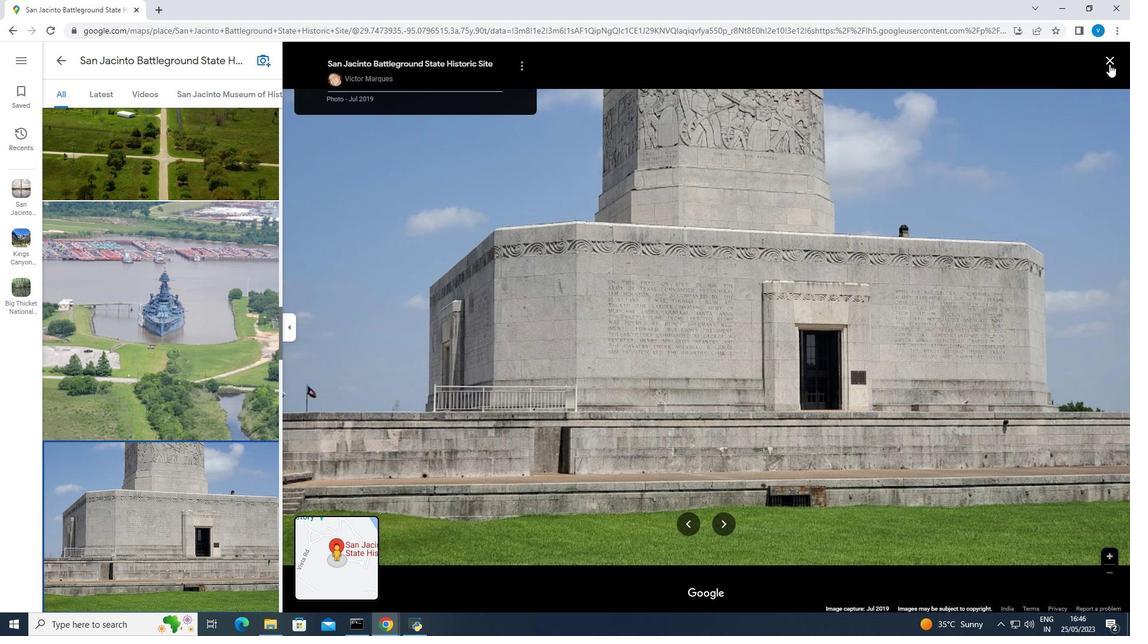 
Action: Mouse pressed left at (1112, 61)
Screenshot: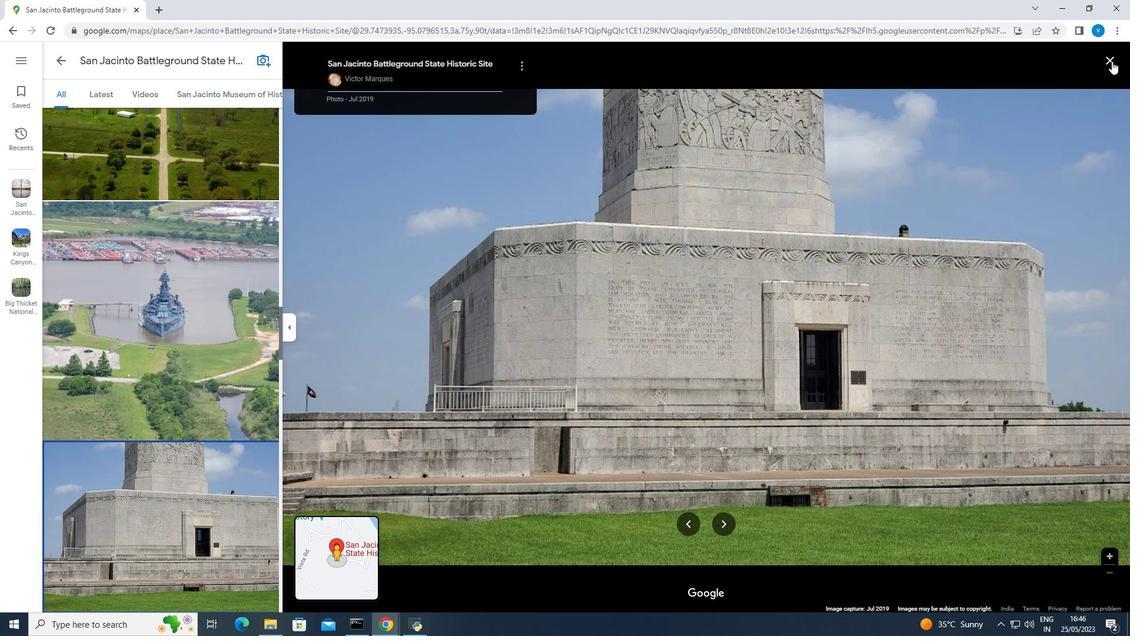 
Action: Mouse moved to (1088, 564)
Screenshot: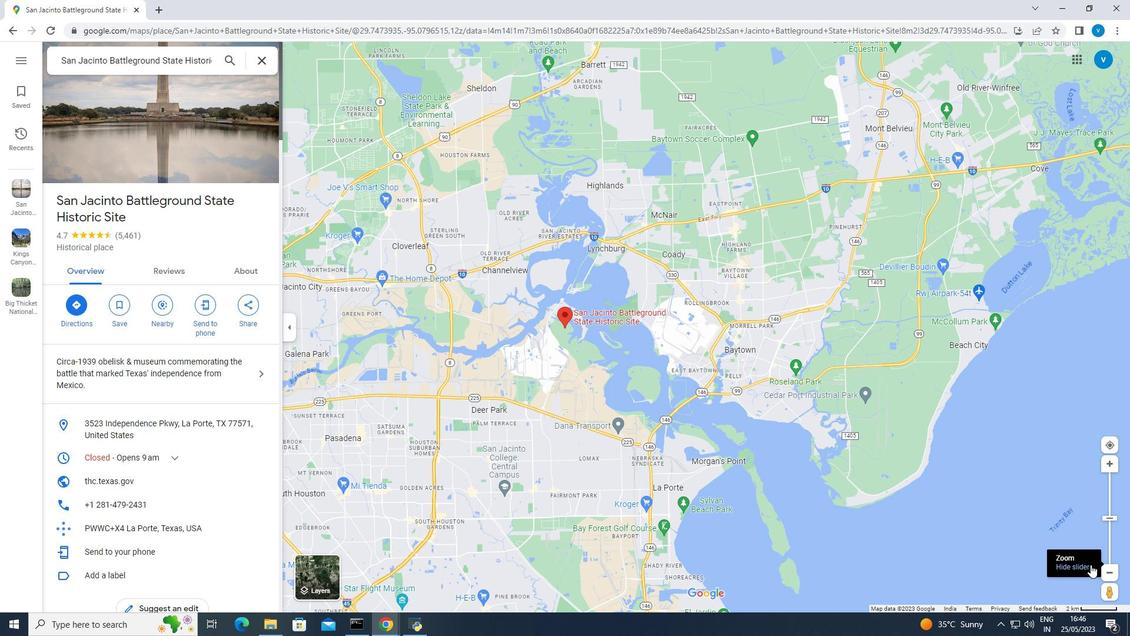 
Action: Mouse pressed left at (1088, 564)
Screenshot: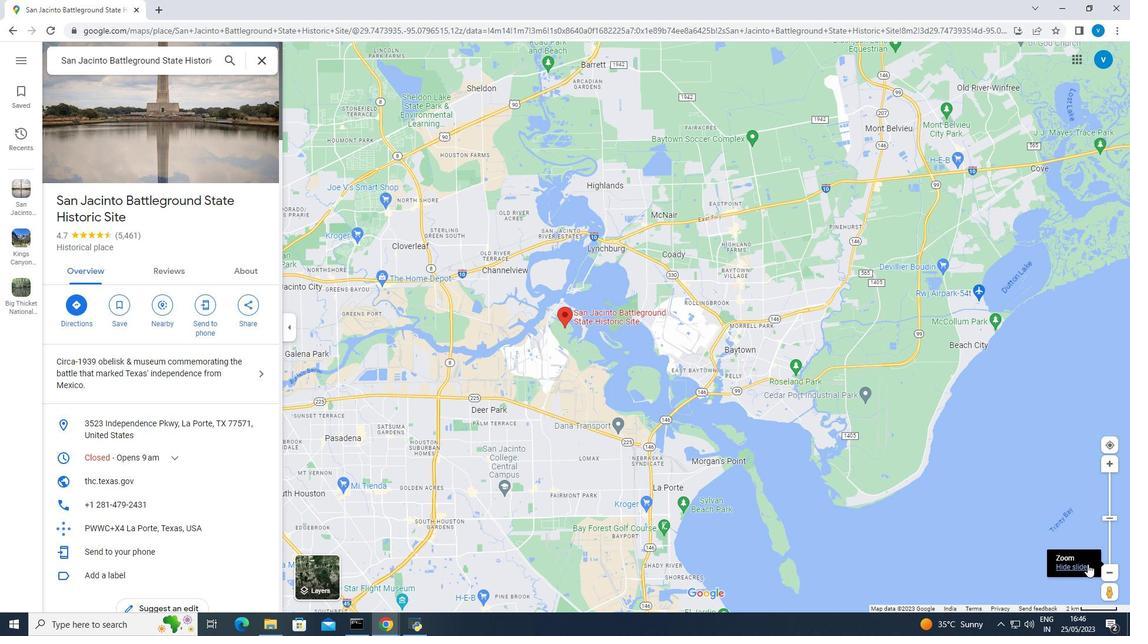 
Action: Mouse moved to (1113, 566)
Screenshot: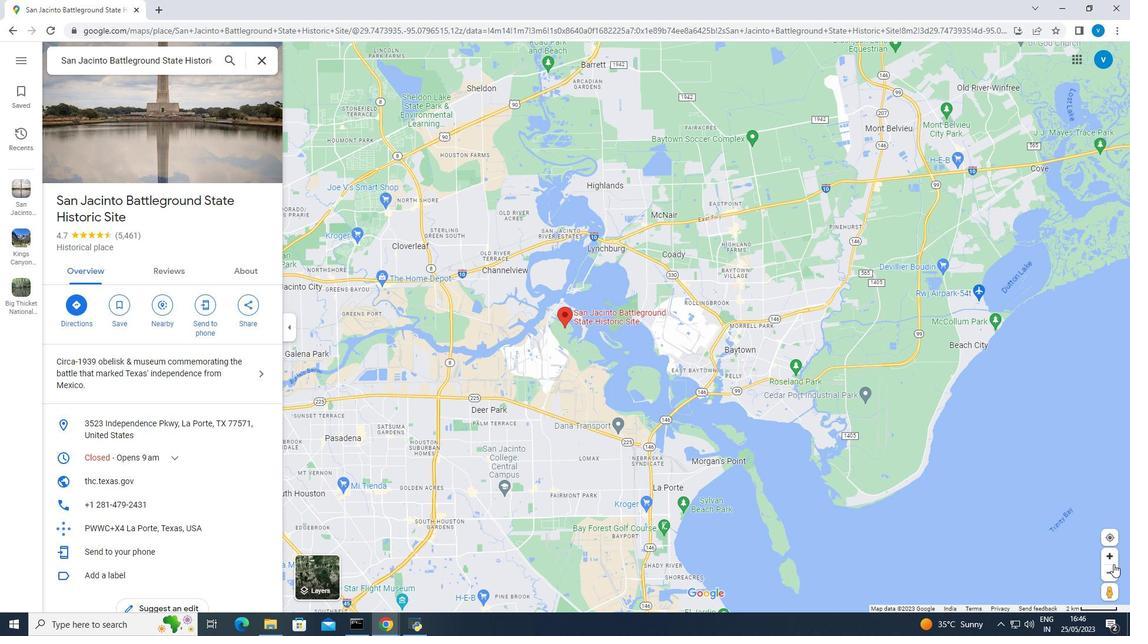 
Action: Mouse pressed left at (1113, 566)
Screenshot: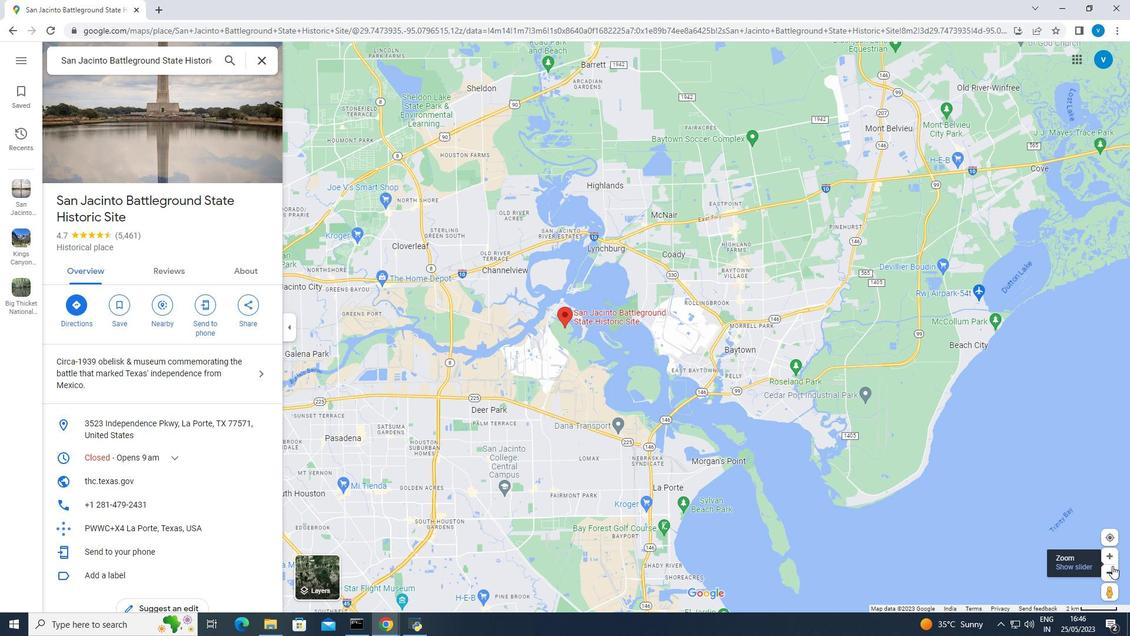 
Action: Mouse moved to (1112, 567)
Screenshot: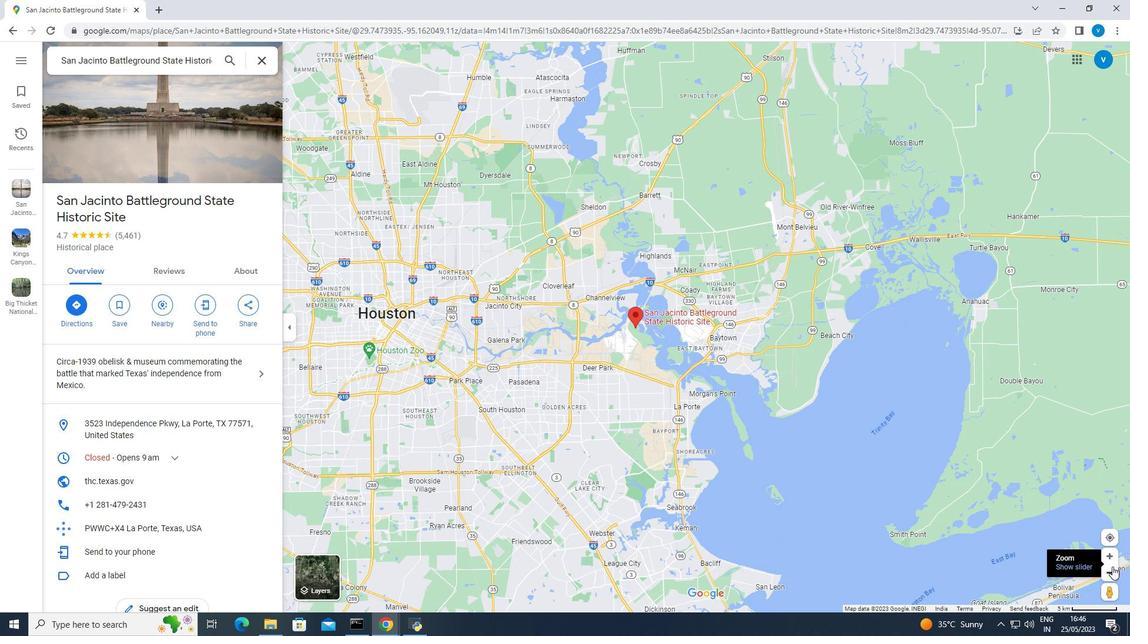 
Action: Mouse pressed left at (1112, 567)
Screenshot: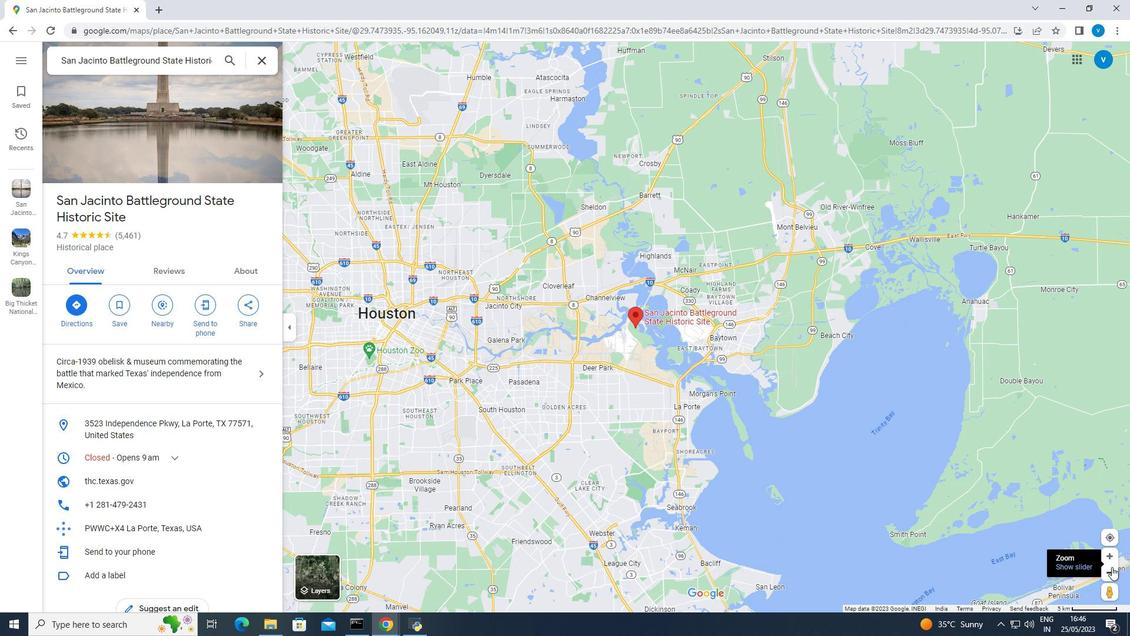 
Action: Mouse moved to (966, 425)
Screenshot: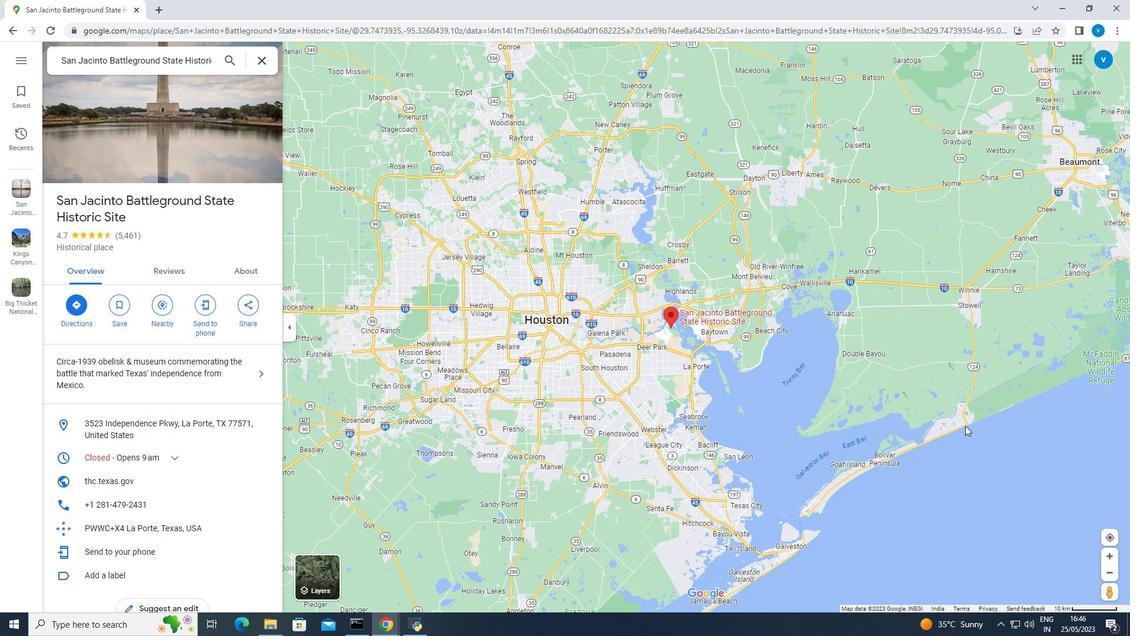 
